 Task: Look for space in Stadt Winterthur (Kreis 1), Switzerland from 13th August, 2023 to 17th August, 2023 for 2 adults in price range Rs.10000 to Rs.16000. Place can be entire place with 2 bedrooms having 2 beds and 1 bathroom. Property type can be house, flat, guest house. Amenities needed are: wifi. Booking option can be shelf check-in. Required host language is English.
Action: Mouse moved to (471, 71)
Screenshot: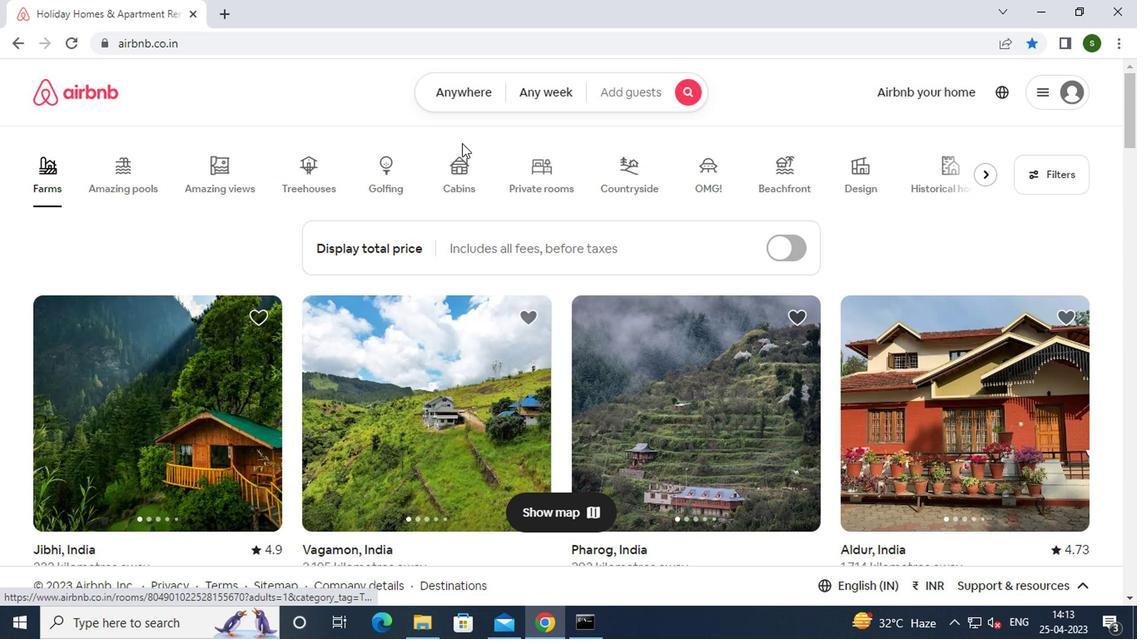 
Action: Mouse pressed left at (471, 71)
Screenshot: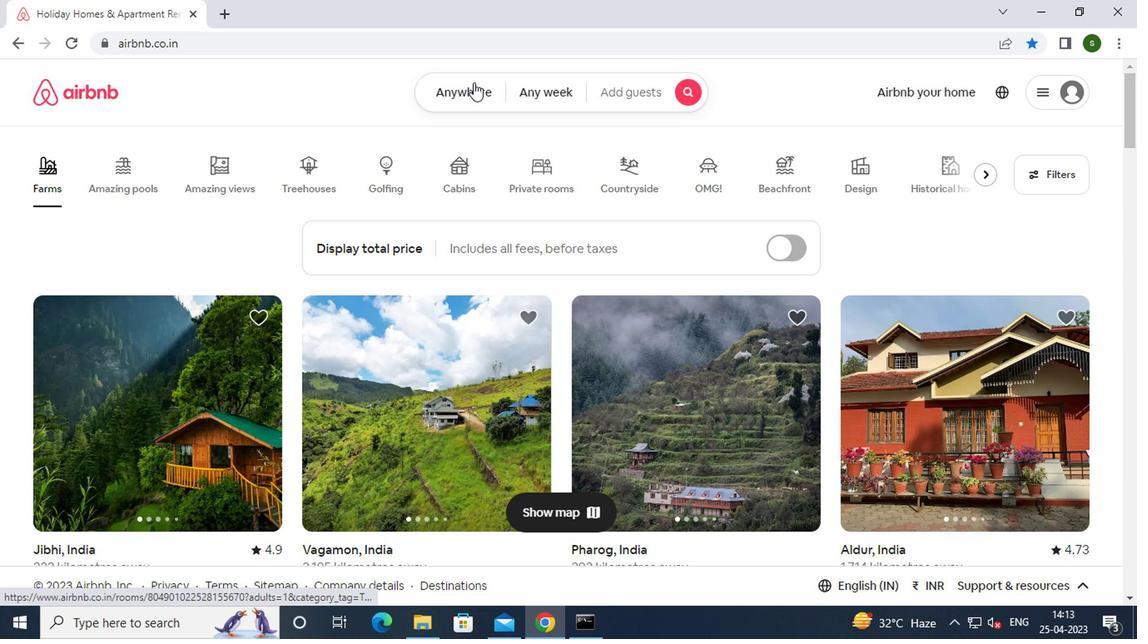 
Action: Mouse moved to (376, 148)
Screenshot: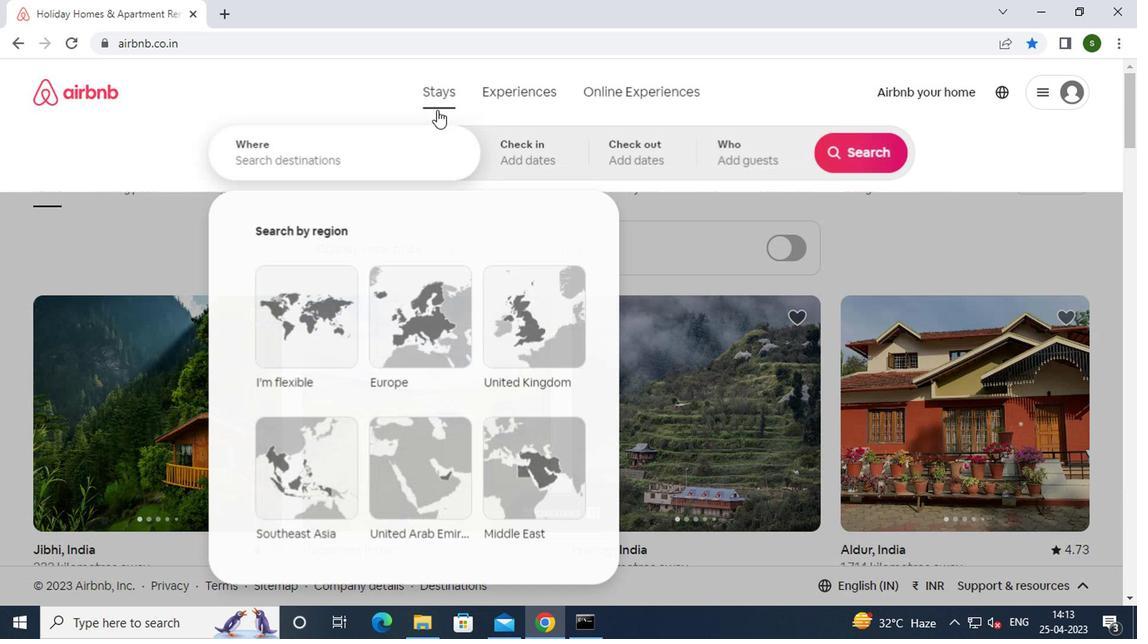 
Action: Mouse pressed left at (376, 148)
Screenshot: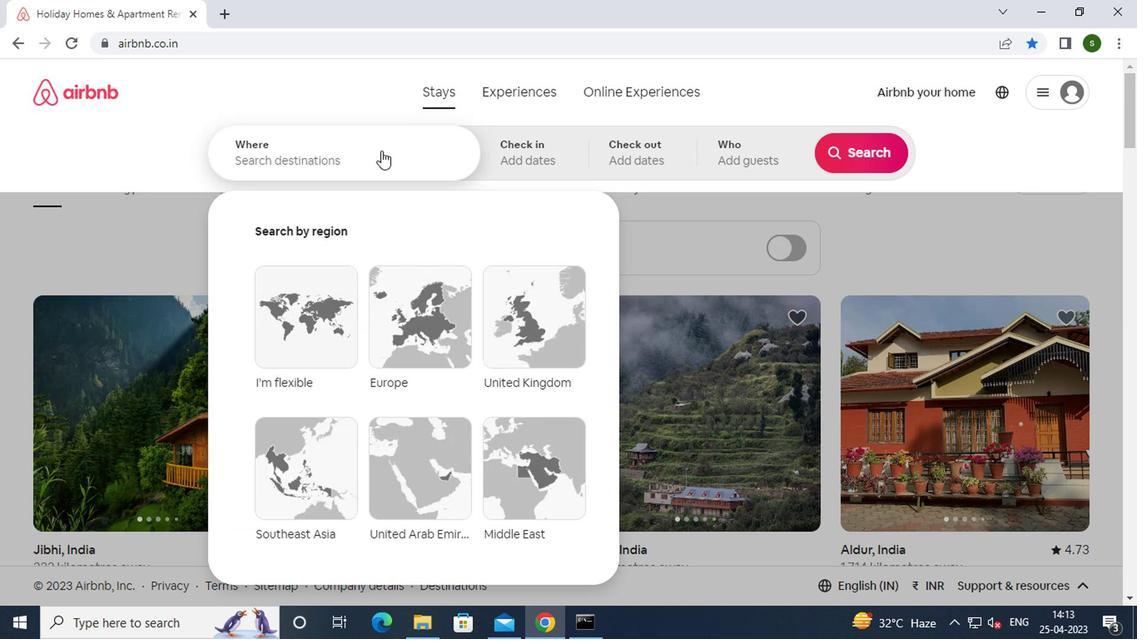 
Action: Key pressed s<Key.caps_lock>tadt<Key.space><Key.caps_lock>w<Key.caps_lock>interthur<Key.space><Key.shift_r>(<Key.caps_lock>k<Key.caps_lock>reis<Key.space>1<Key.shift_r>),<Key.space><Key.caps_lock>s<Key.caps_lock>witzerland<Key.enter>
Screenshot: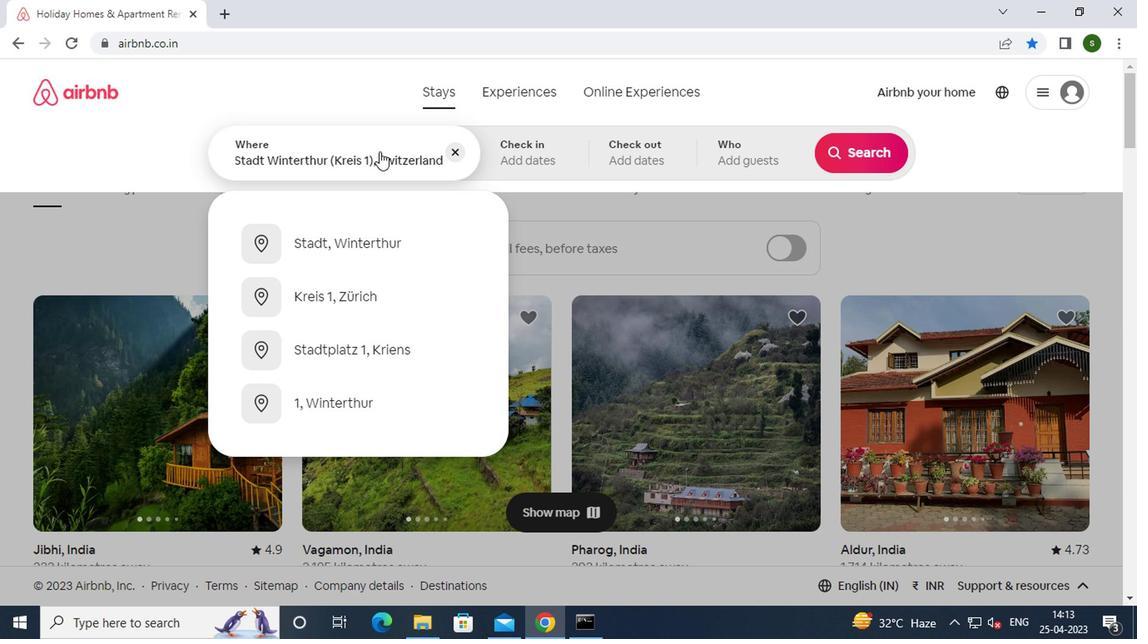 
Action: Mouse moved to (840, 284)
Screenshot: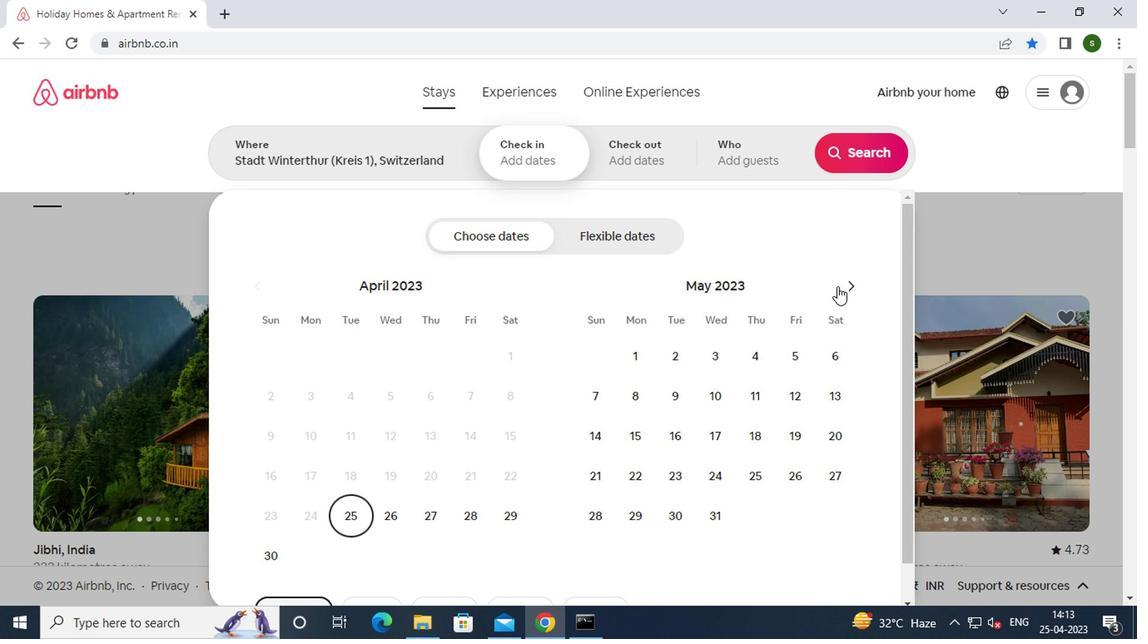 
Action: Mouse pressed left at (840, 284)
Screenshot: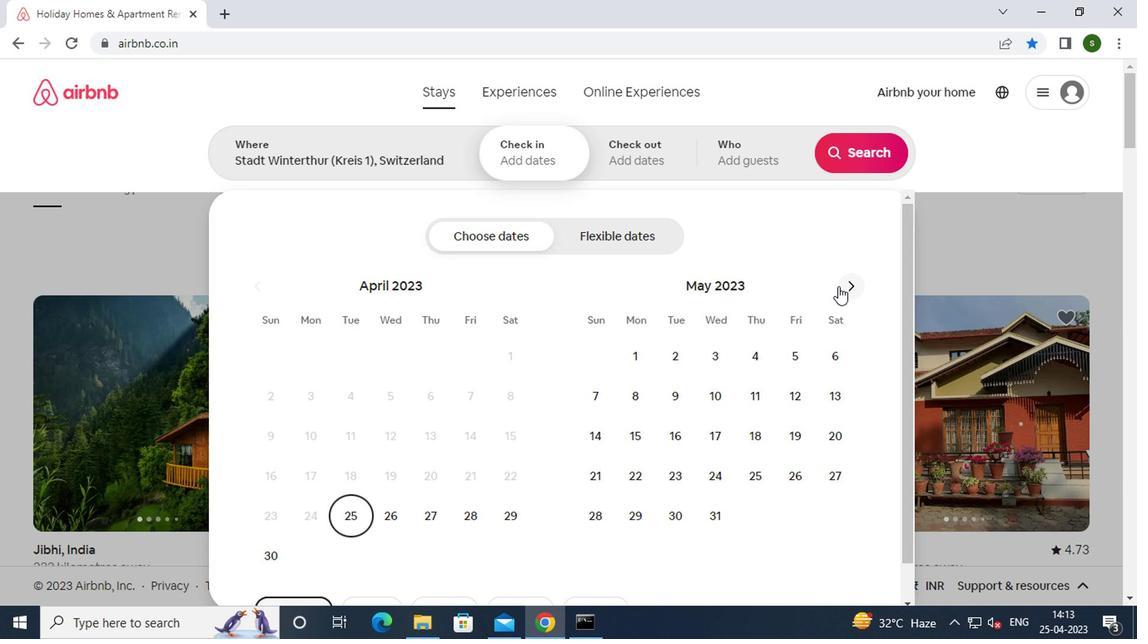 
Action: Mouse moved to (839, 284)
Screenshot: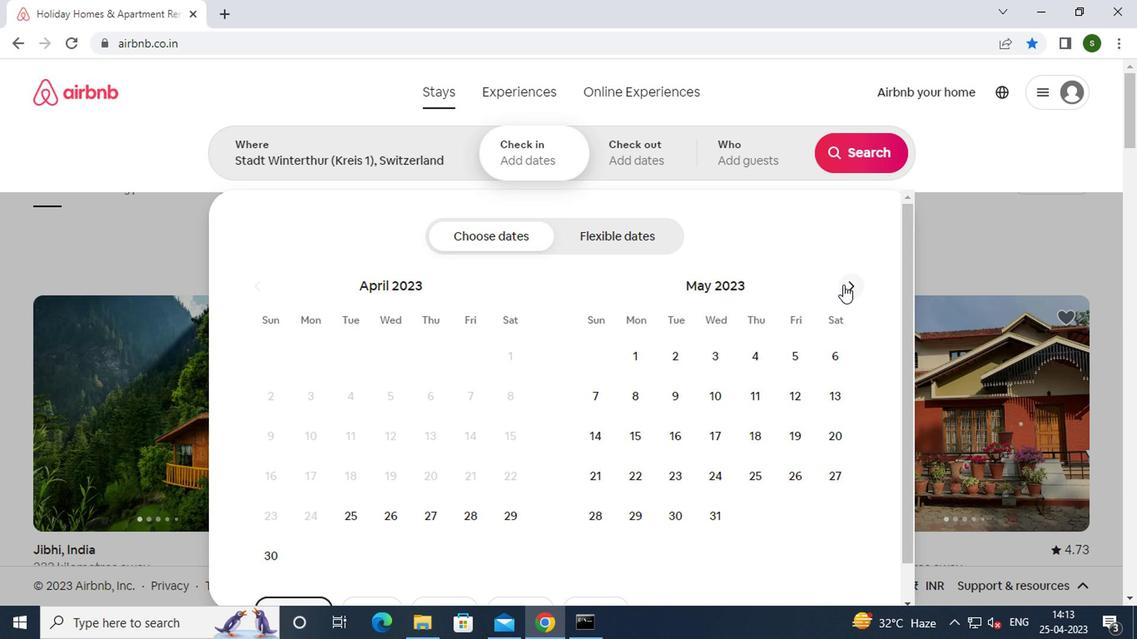 
Action: Mouse pressed left at (839, 284)
Screenshot: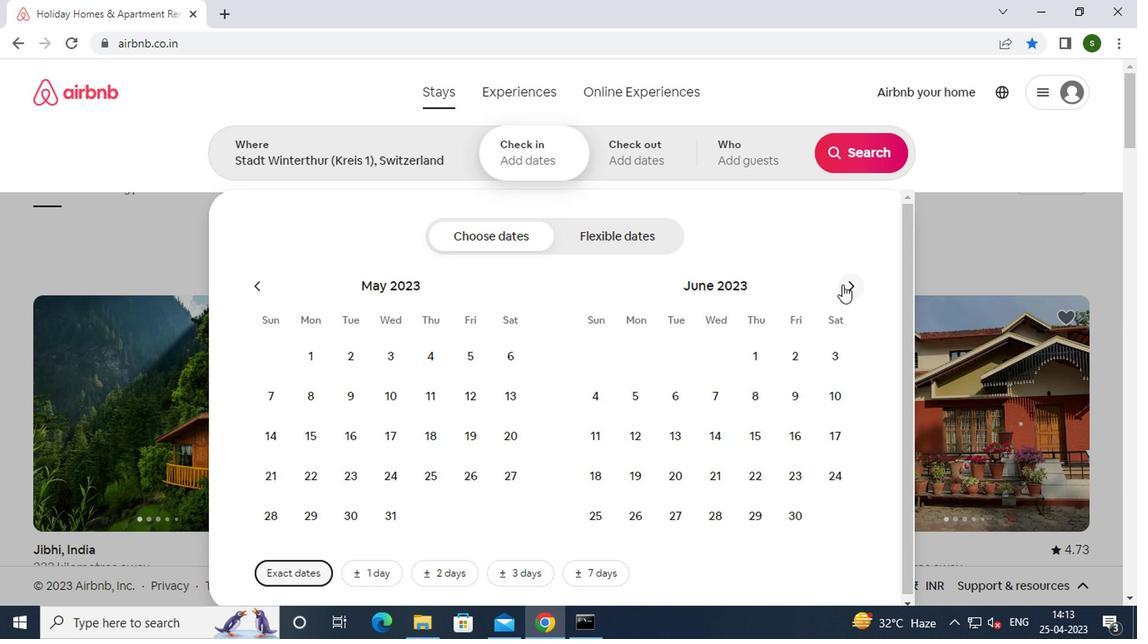 
Action: Mouse pressed left at (839, 284)
Screenshot: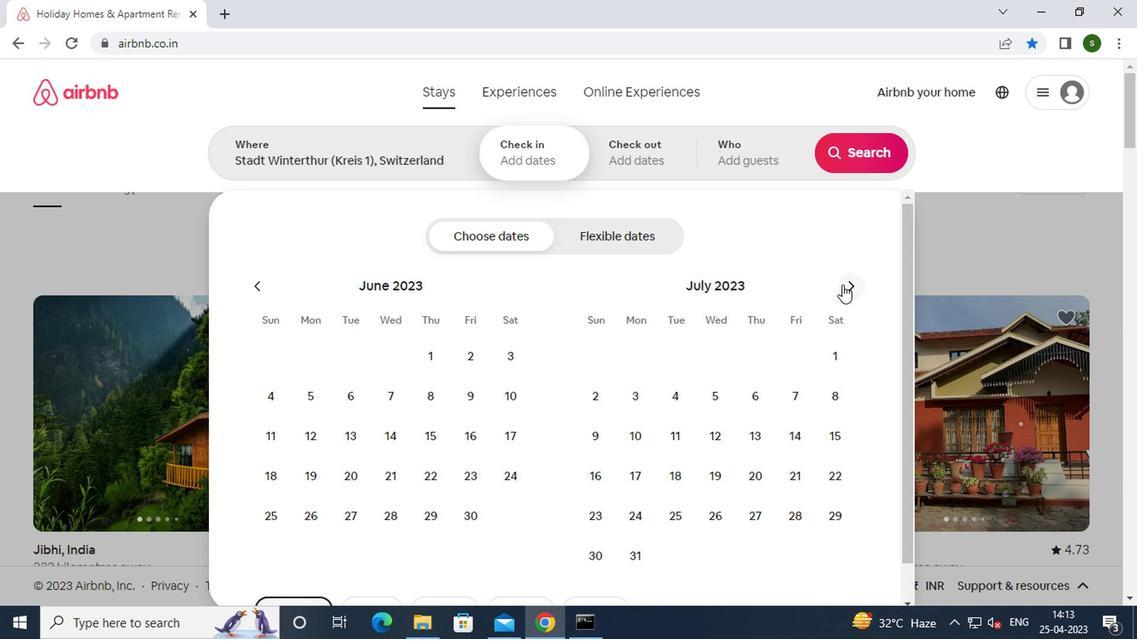 
Action: Mouse moved to (601, 440)
Screenshot: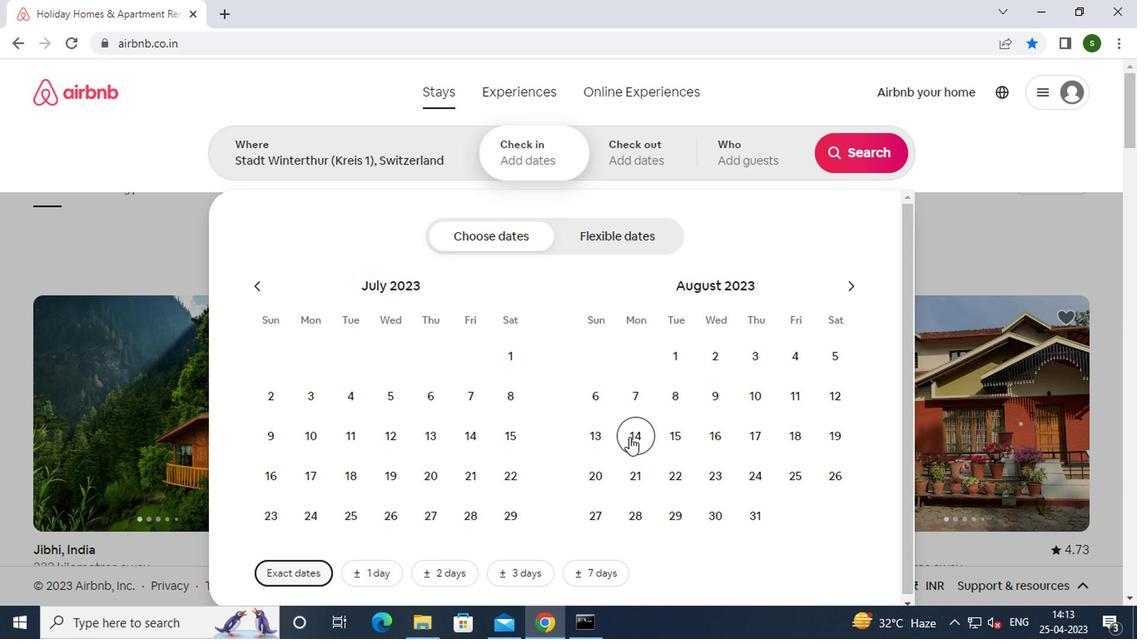 
Action: Mouse pressed left at (601, 440)
Screenshot: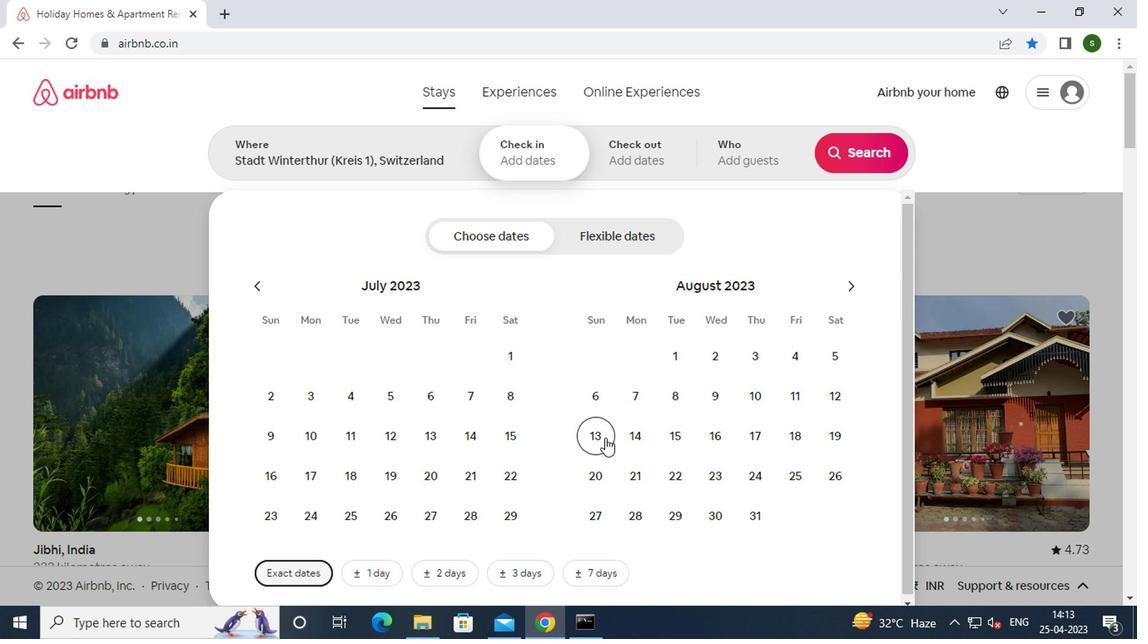 
Action: Mouse moved to (761, 435)
Screenshot: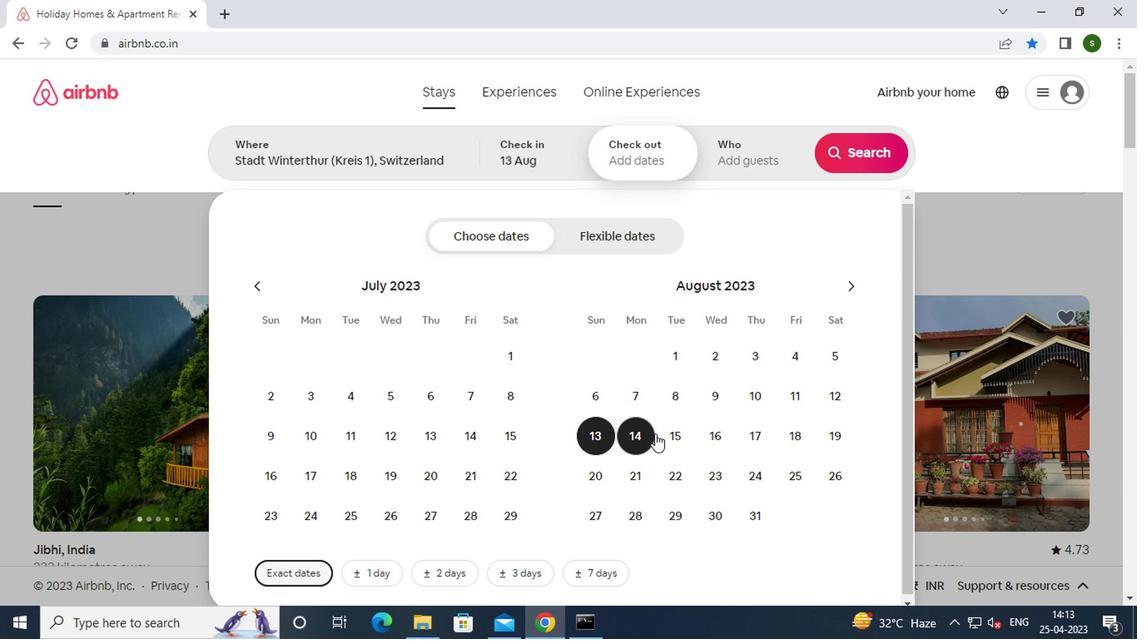 
Action: Mouse pressed left at (761, 435)
Screenshot: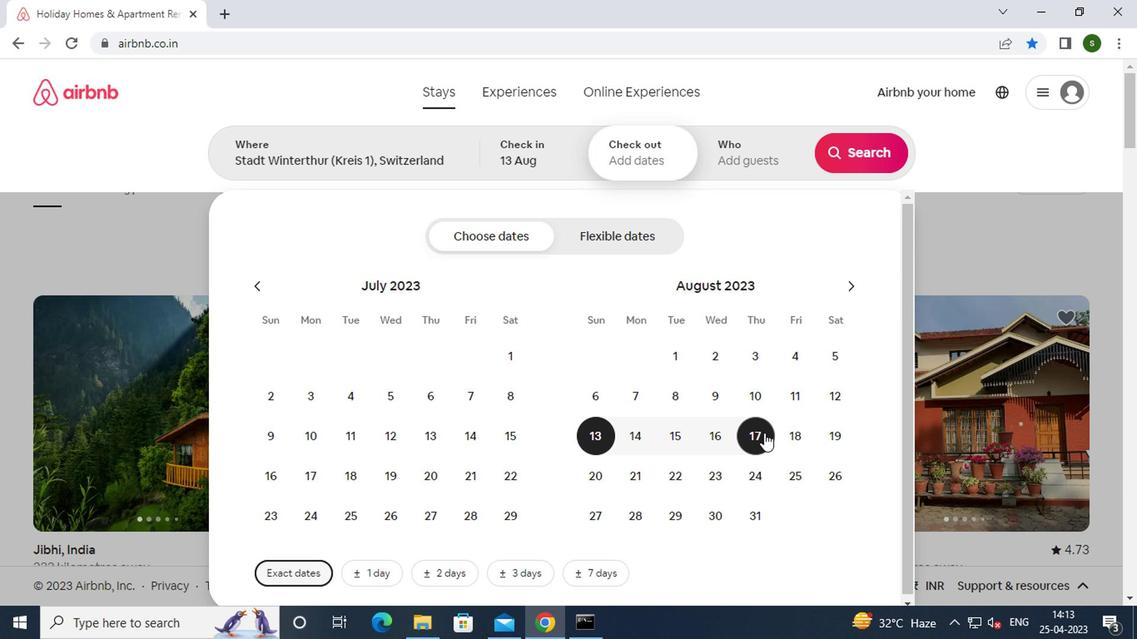 
Action: Mouse moved to (755, 170)
Screenshot: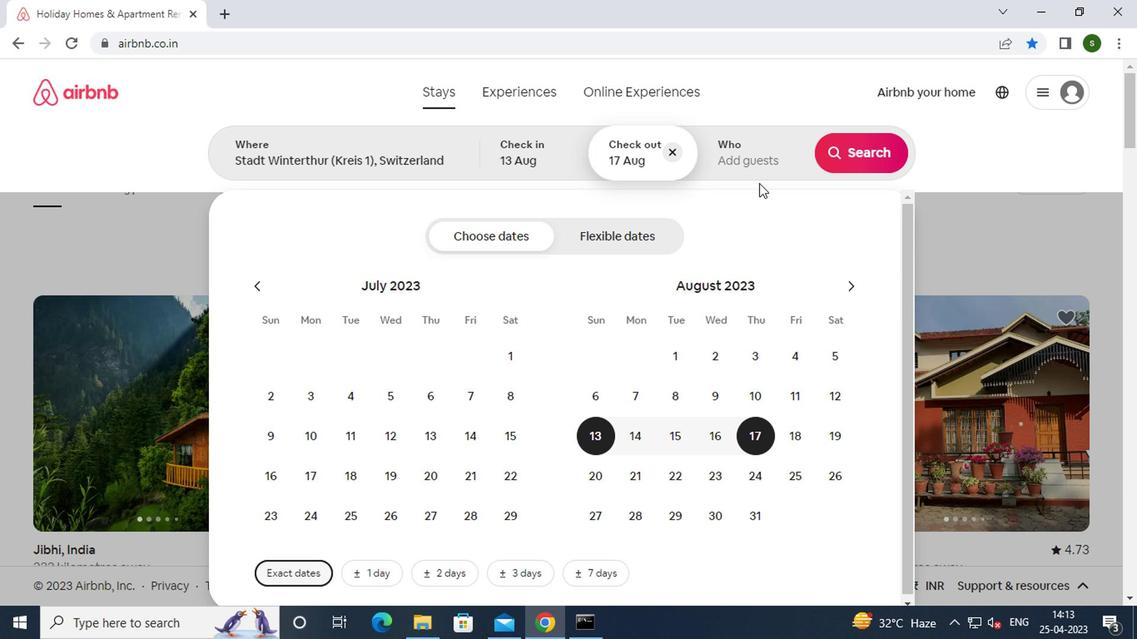 
Action: Mouse pressed left at (755, 170)
Screenshot: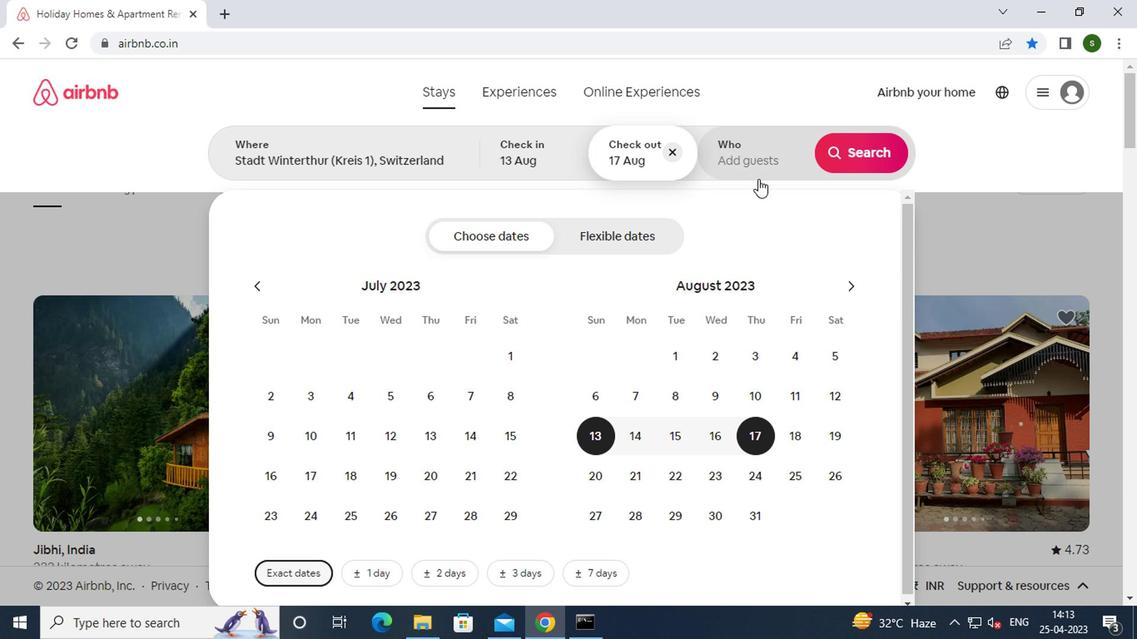 
Action: Mouse moved to (865, 247)
Screenshot: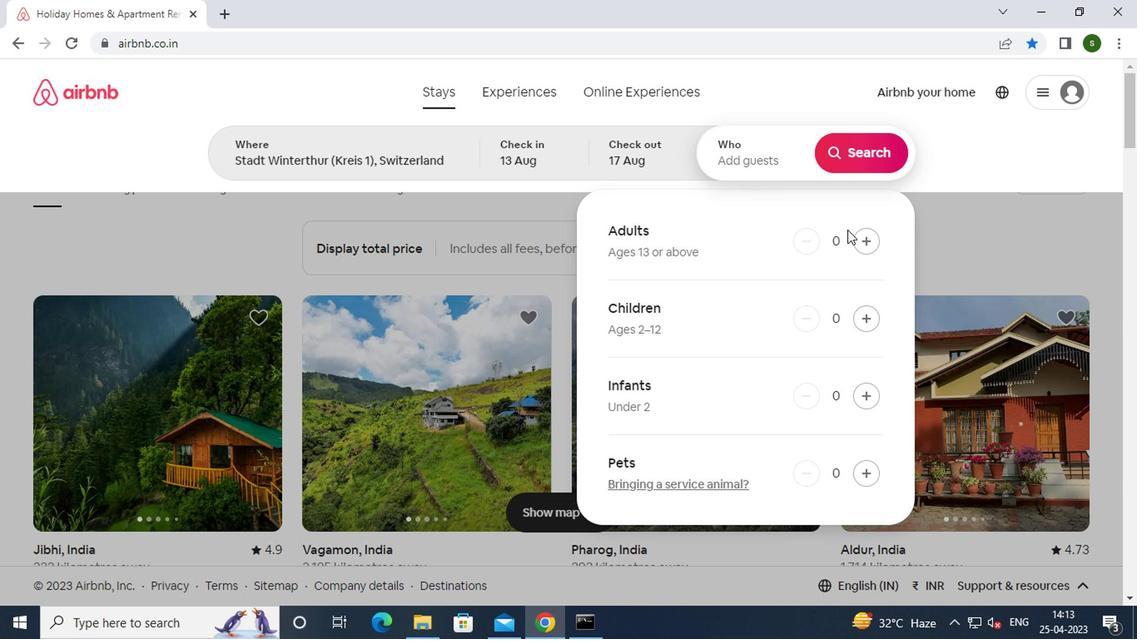
Action: Mouse pressed left at (865, 247)
Screenshot: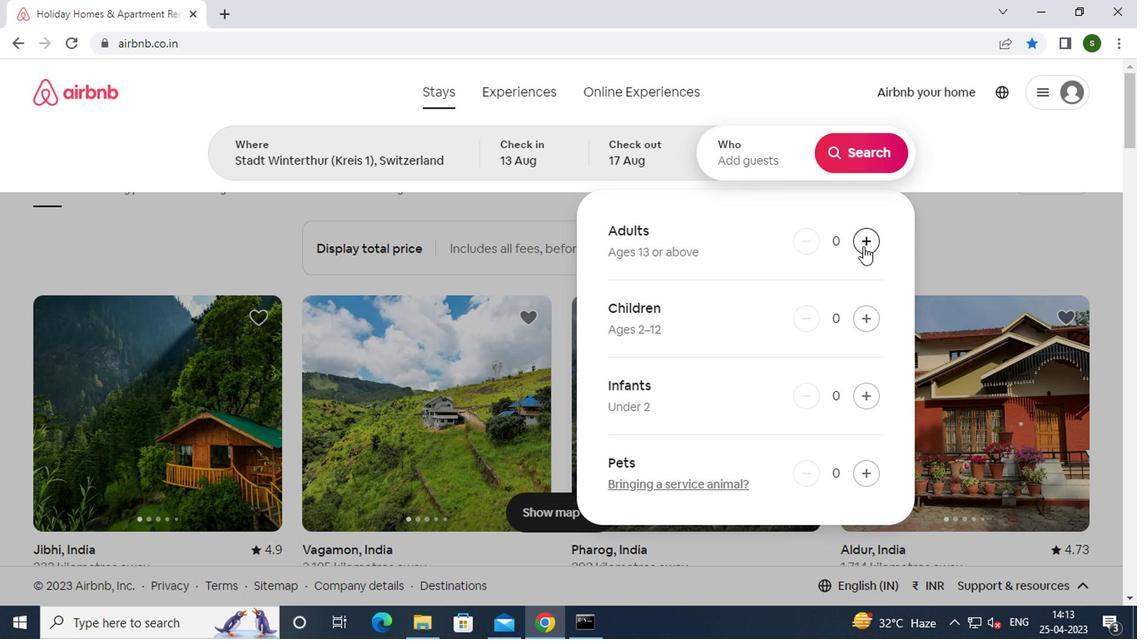 
Action: Mouse pressed left at (865, 247)
Screenshot: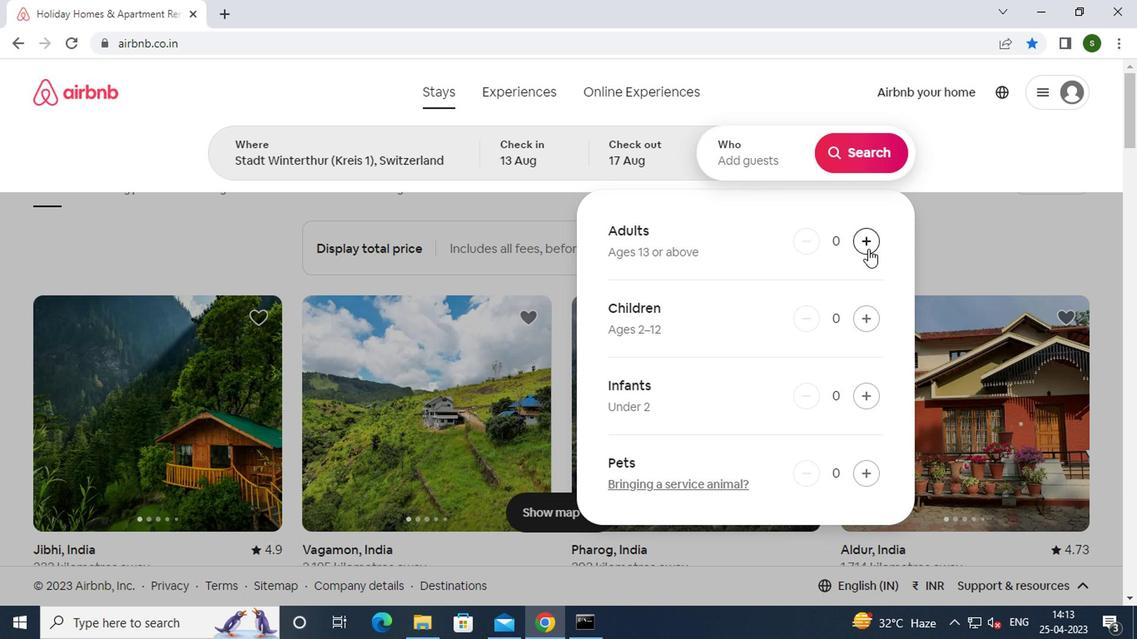 
Action: Mouse moved to (855, 139)
Screenshot: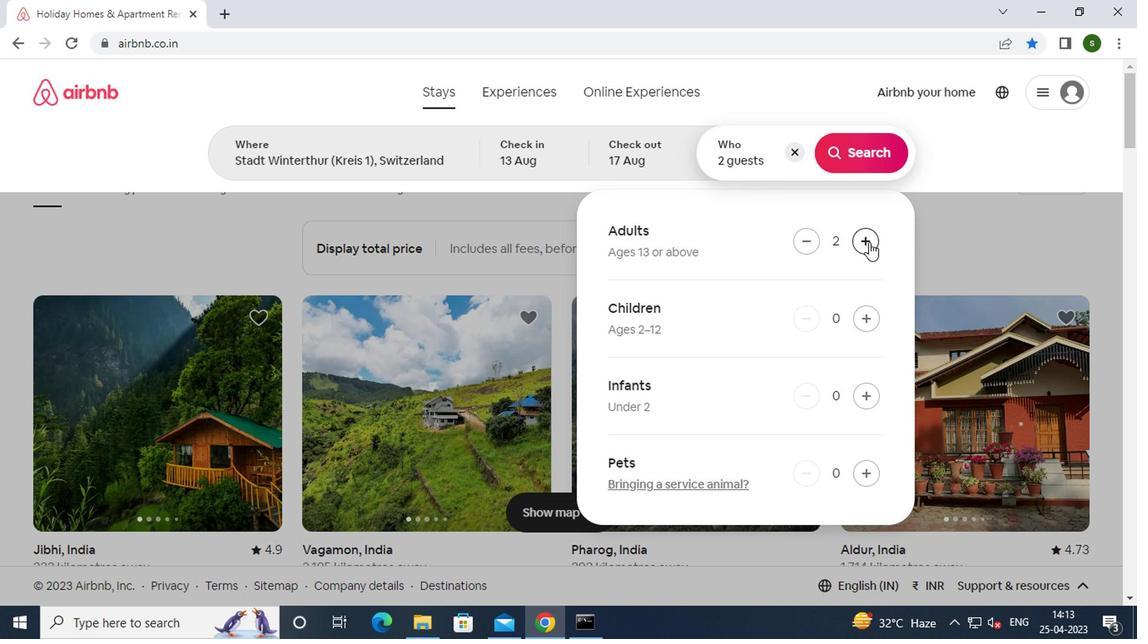 
Action: Mouse pressed left at (855, 139)
Screenshot: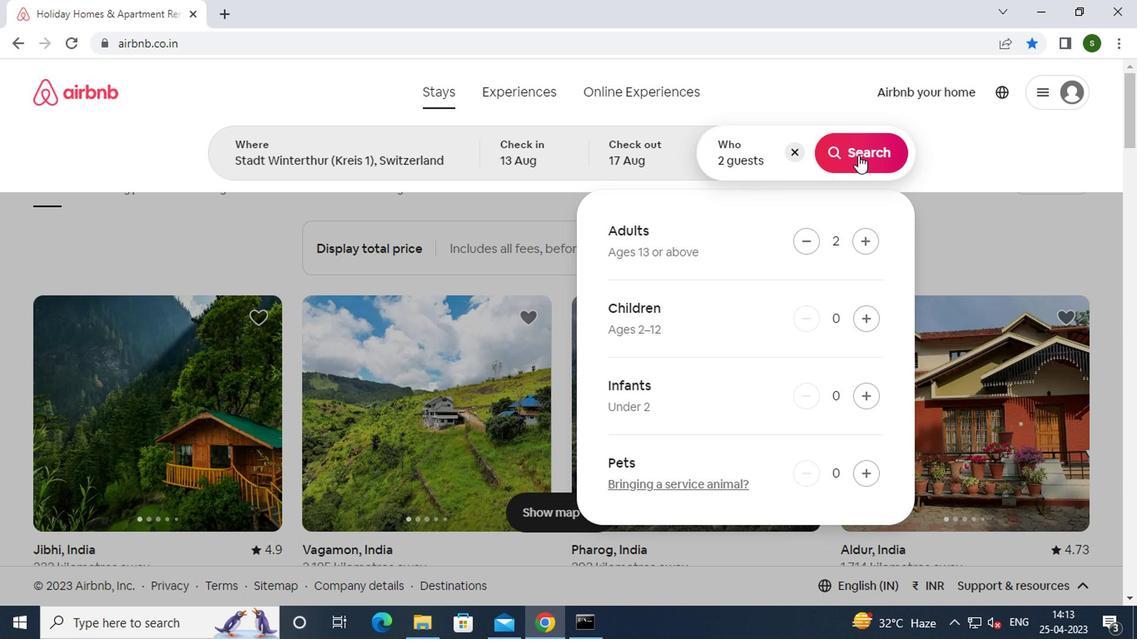 
Action: Mouse moved to (1040, 146)
Screenshot: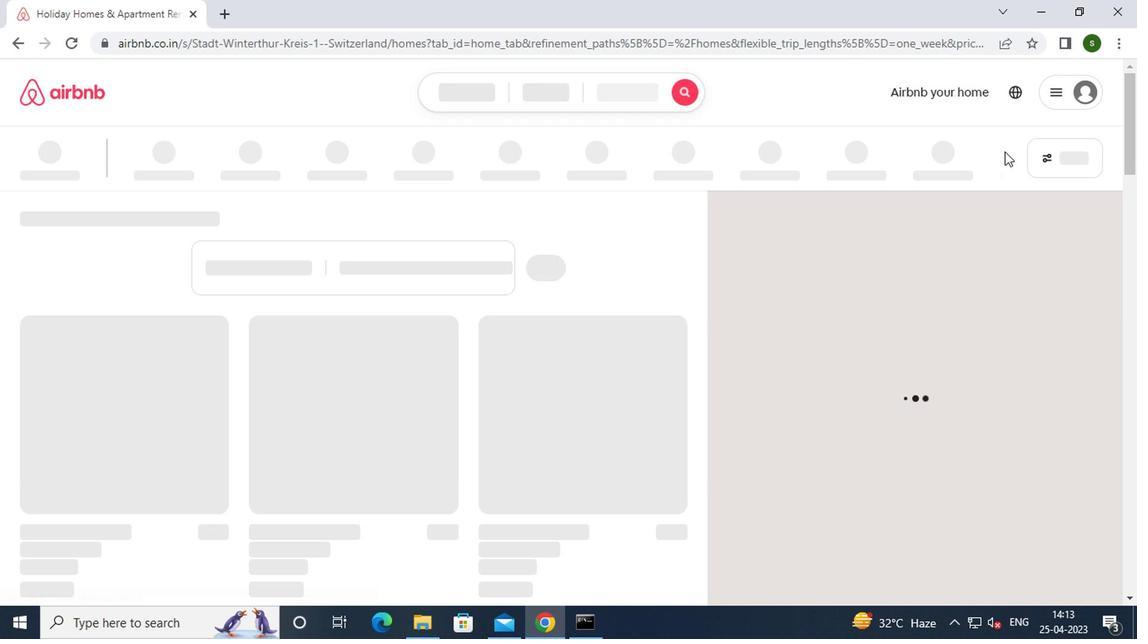 
Action: Mouse pressed left at (1040, 146)
Screenshot: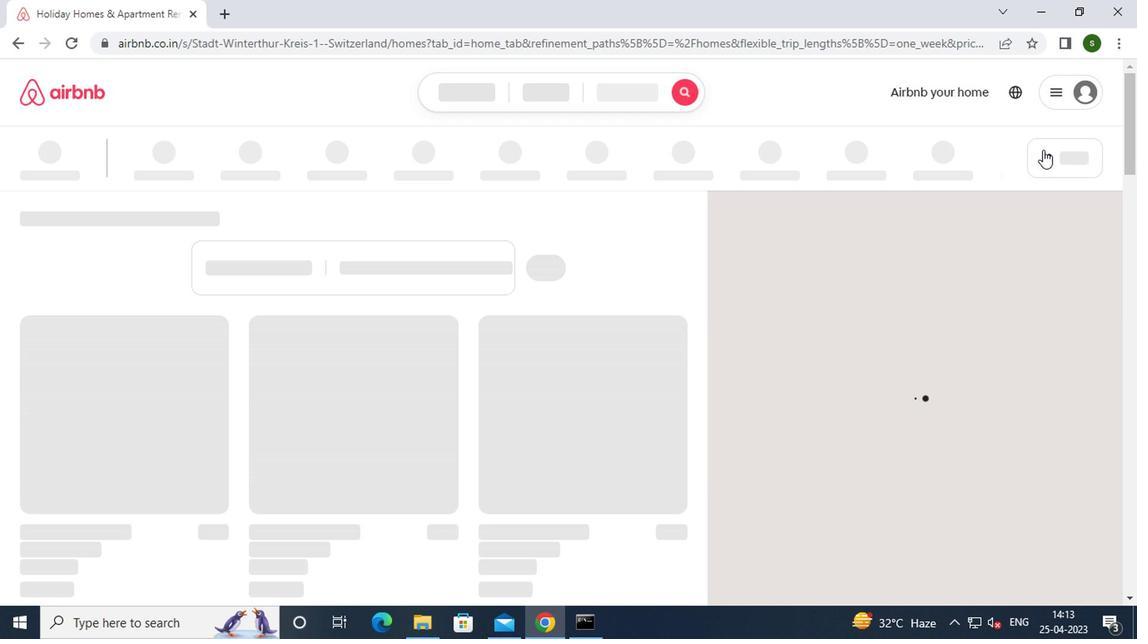 
Action: Mouse moved to (417, 369)
Screenshot: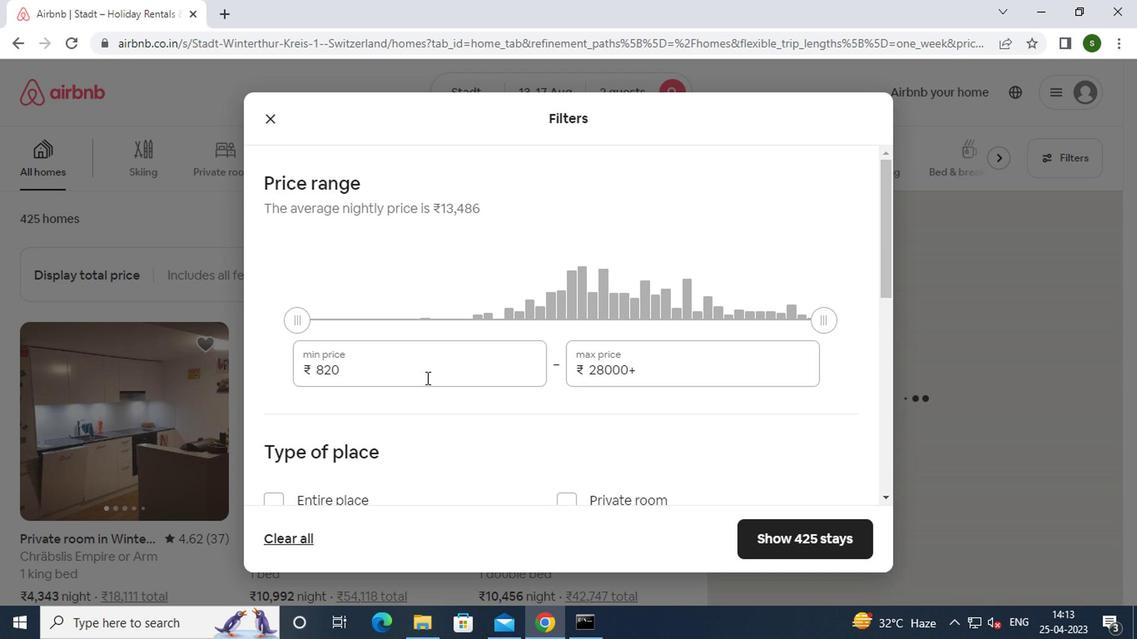 
Action: Mouse pressed left at (417, 369)
Screenshot: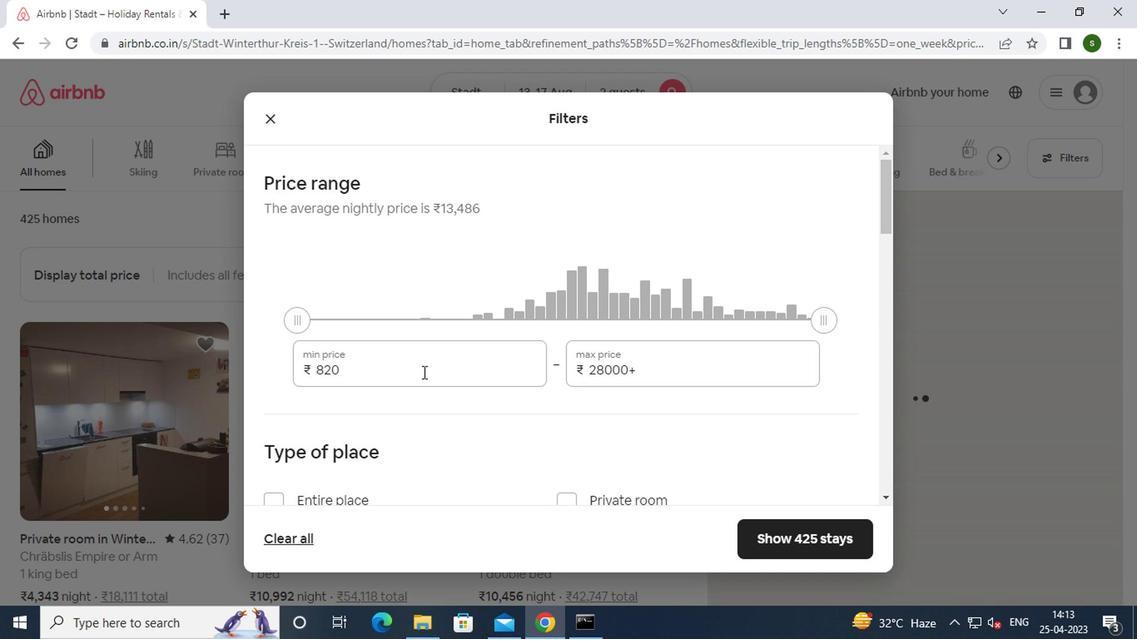 
Action: Key pressed <Key.backspace><Key.backspace><Key.backspace><Key.backspace><Key.backspace><Key.backspace><Key.backspace><Key.backspace><Key.backspace><Key.backspace><Key.backspace>10000
Screenshot: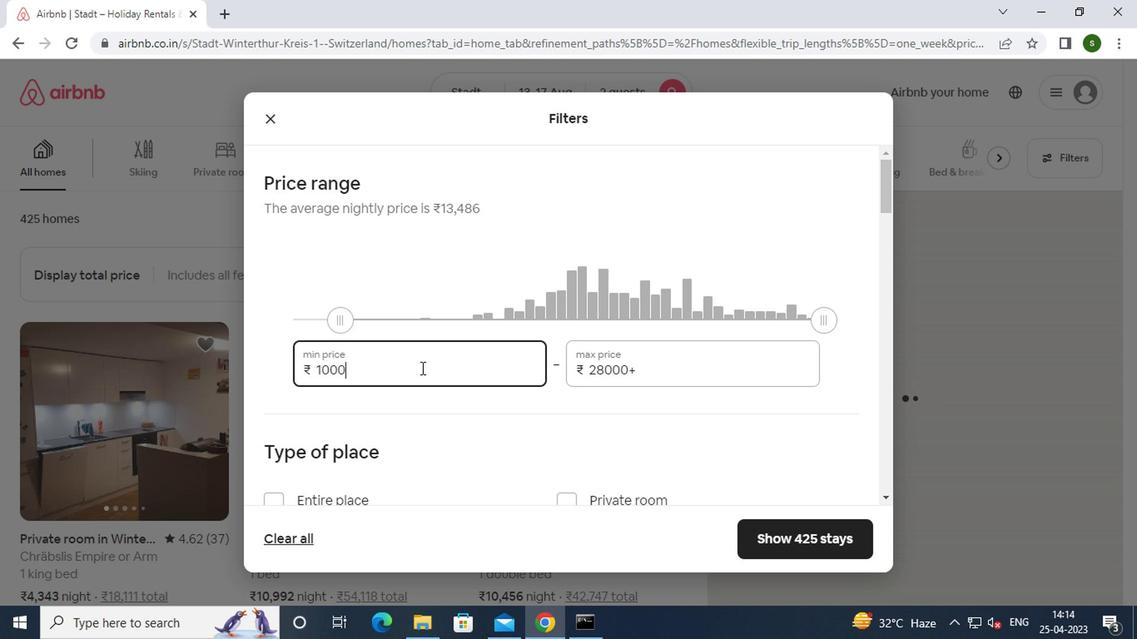 
Action: Mouse moved to (658, 369)
Screenshot: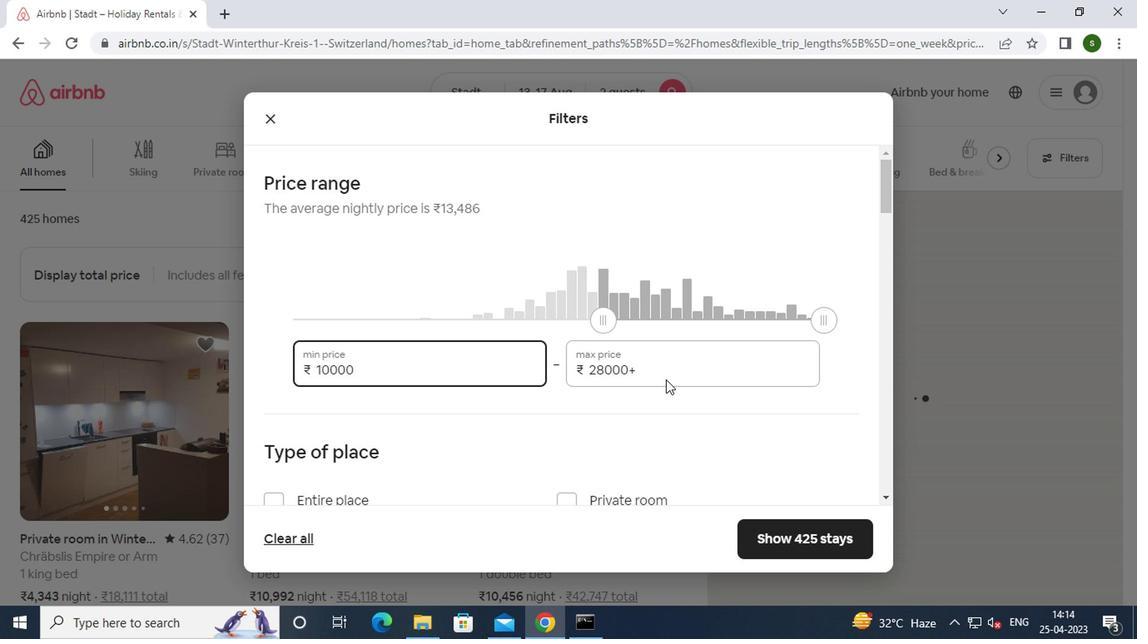 
Action: Mouse pressed left at (658, 369)
Screenshot: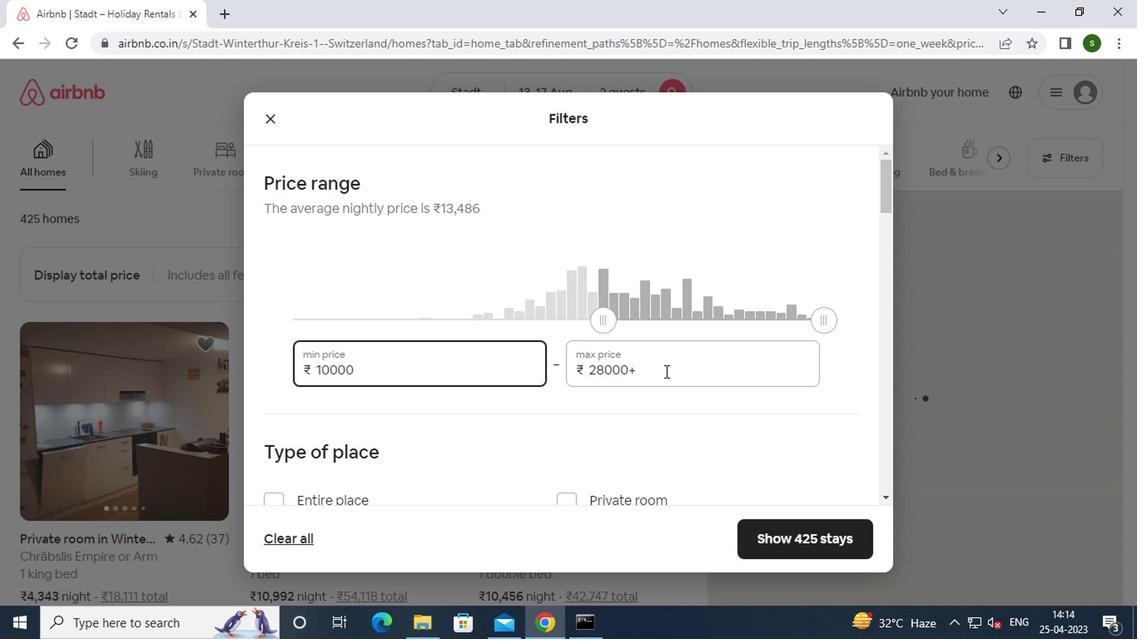 
Action: Mouse moved to (646, 372)
Screenshot: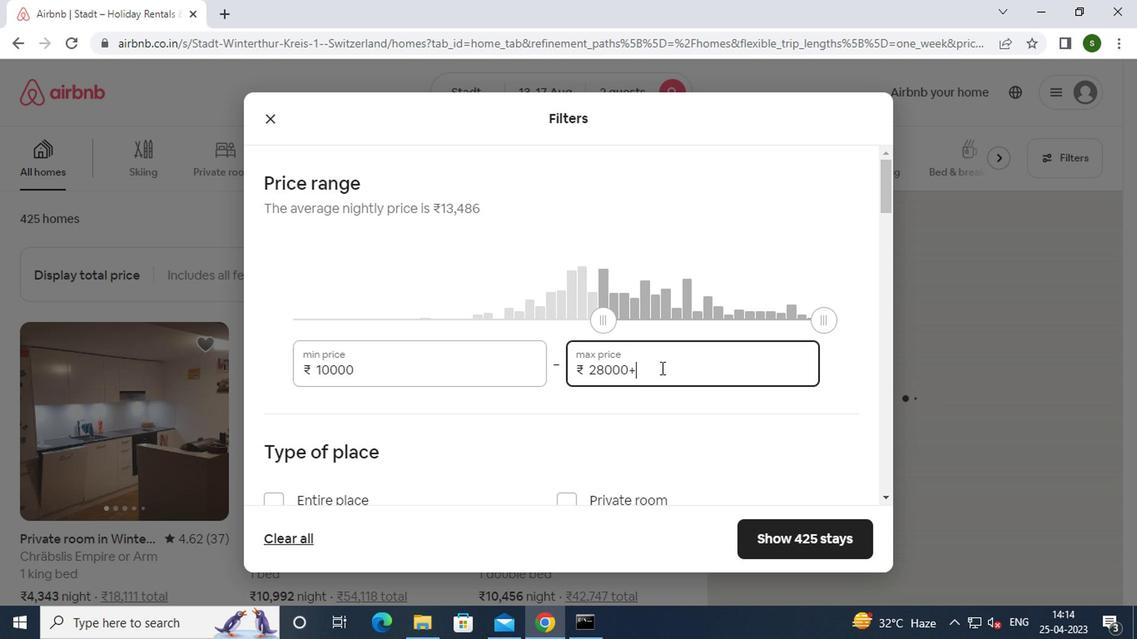 
Action: Key pressed <Key.backspace><Key.backspace><Key.backspace><Key.backspace><Key.backspace><Key.backspace><Key.backspace><Key.backspace><Key.backspace><Key.backspace><Key.backspace><Key.backspace><Key.backspace><Key.backspace>16000
Screenshot: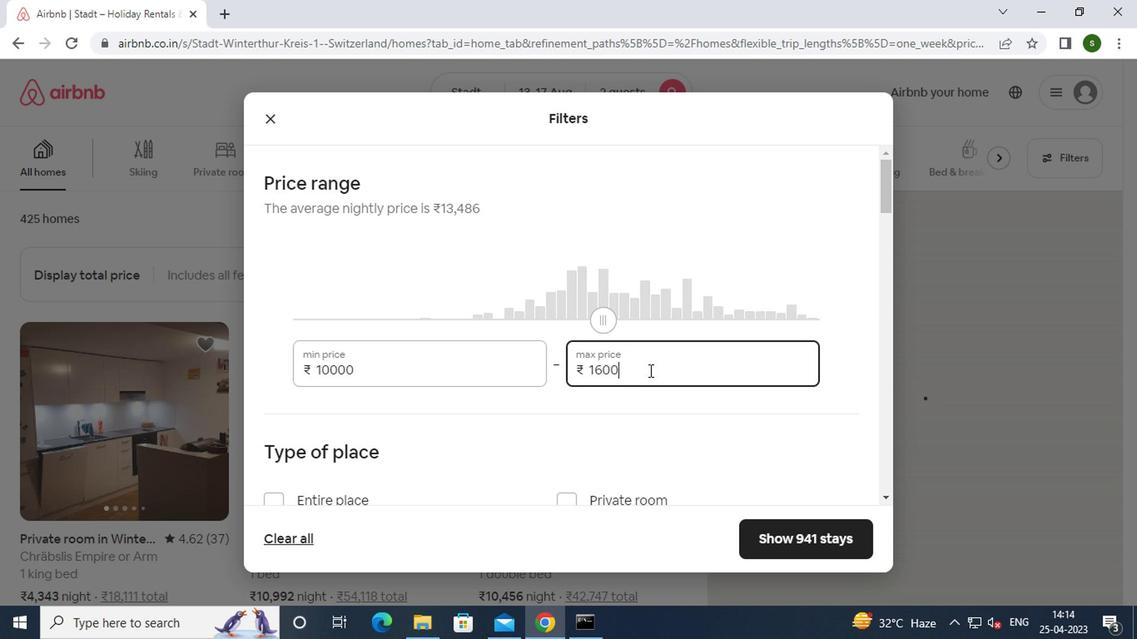 
Action: Mouse moved to (538, 370)
Screenshot: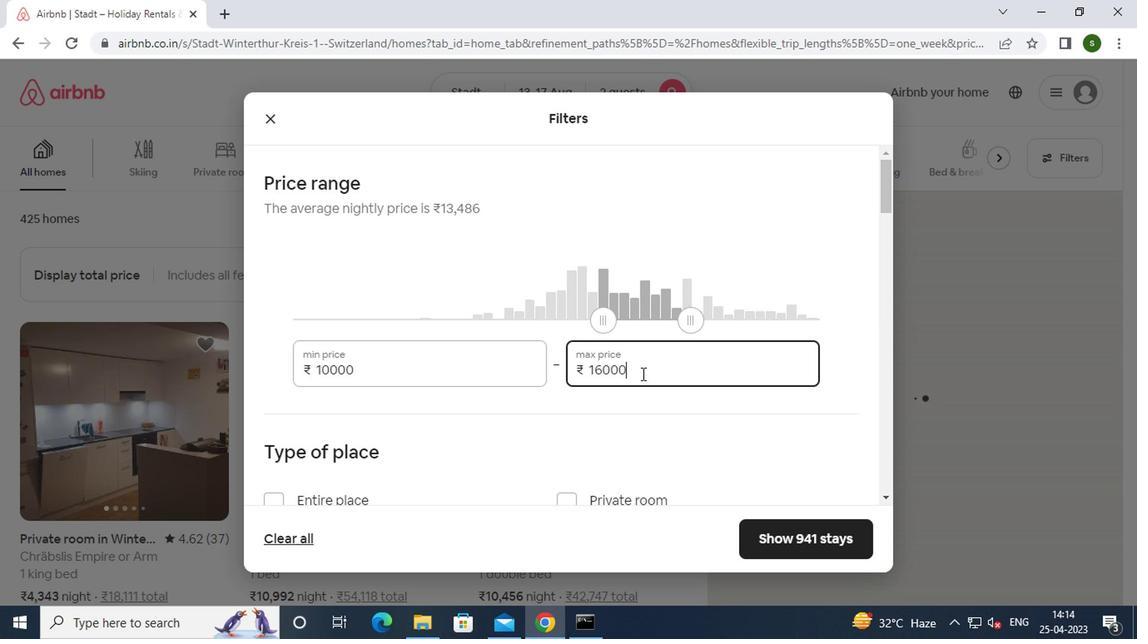 
Action: Mouse scrolled (538, 369) with delta (0, -1)
Screenshot: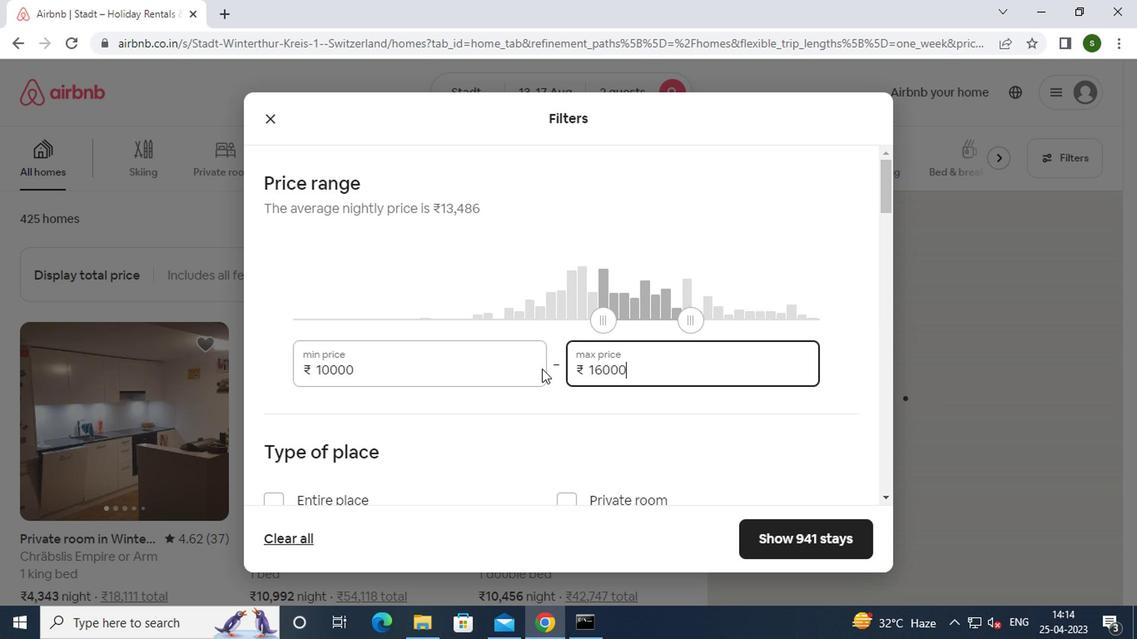 
Action: Mouse scrolled (538, 369) with delta (0, -1)
Screenshot: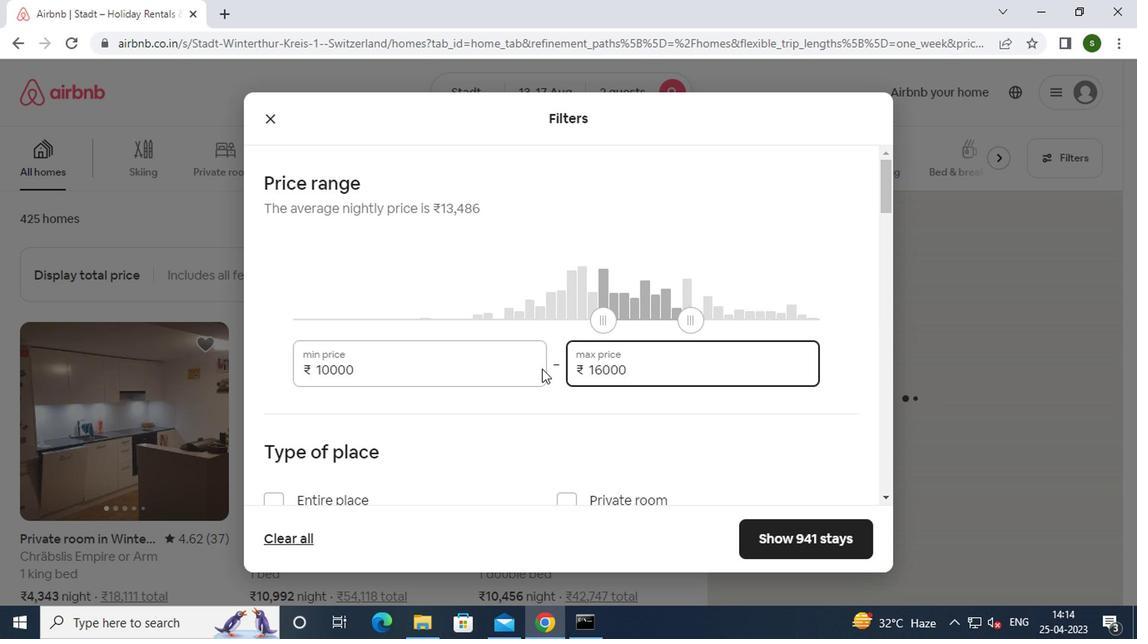 
Action: Mouse moved to (339, 353)
Screenshot: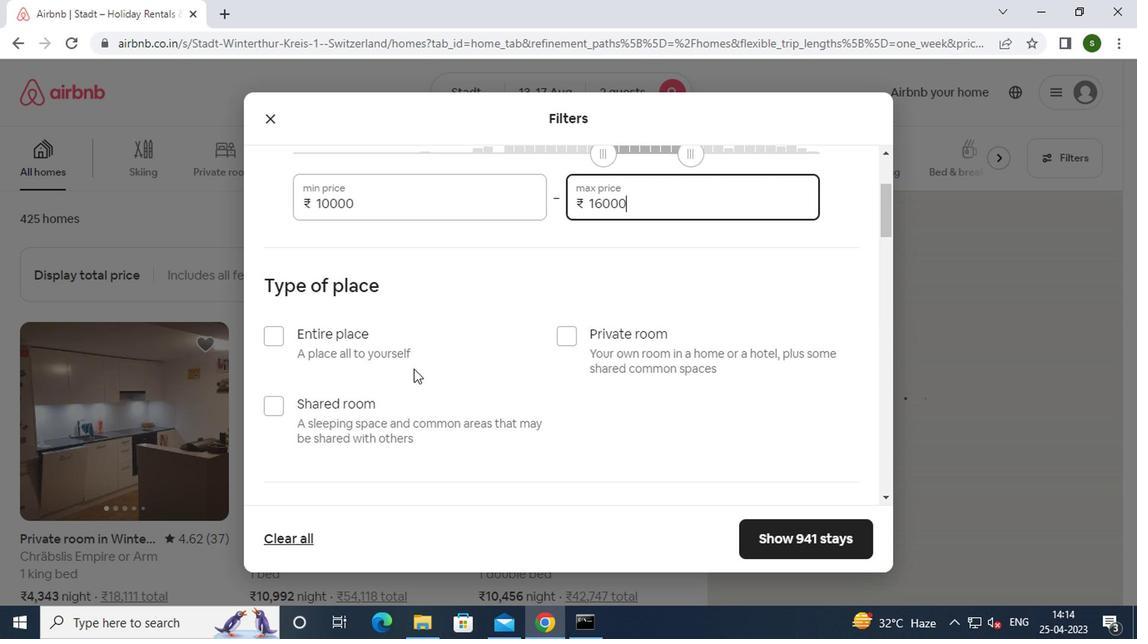 
Action: Mouse pressed left at (339, 353)
Screenshot: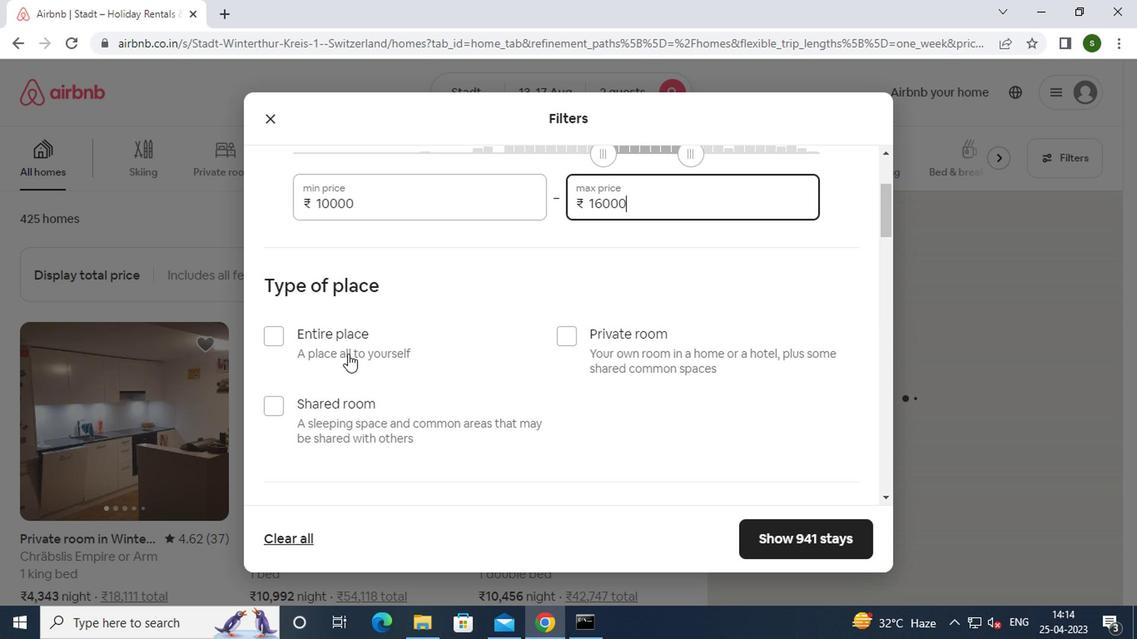 
Action: Mouse moved to (415, 345)
Screenshot: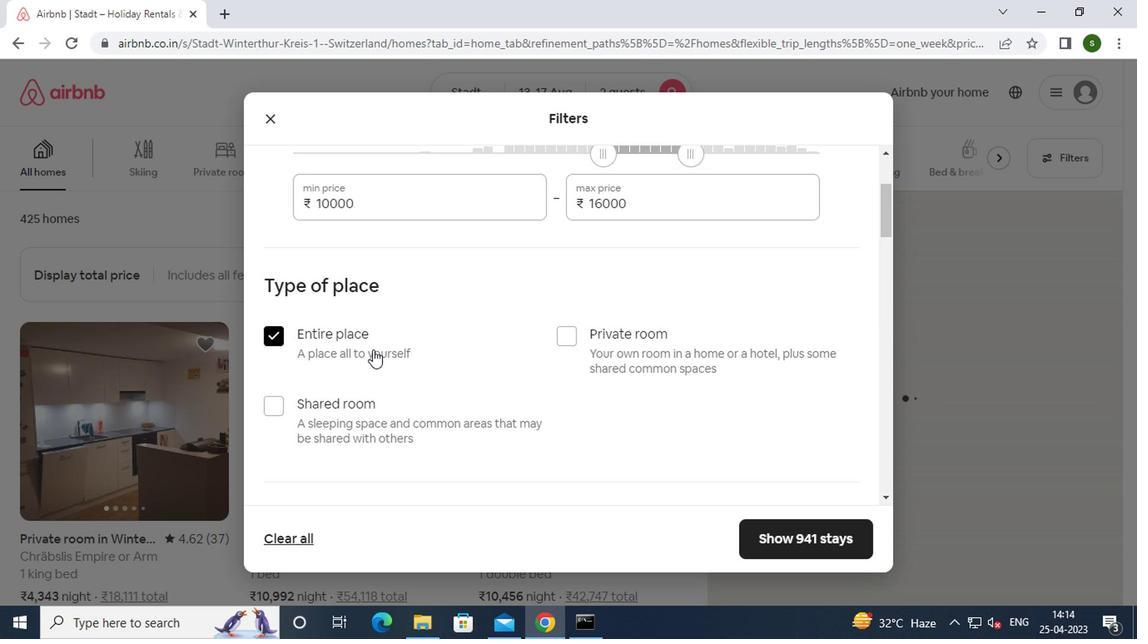 
Action: Mouse scrolled (415, 344) with delta (0, 0)
Screenshot: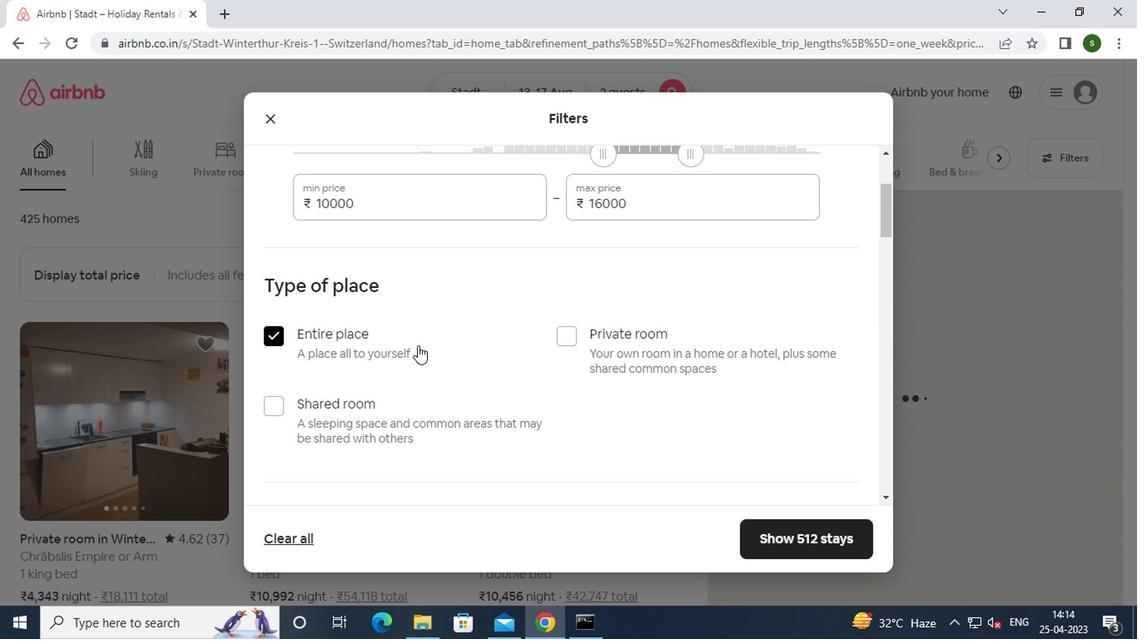 
Action: Mouse scrolled (415, 344) with delta (0, 0)
Screenshot: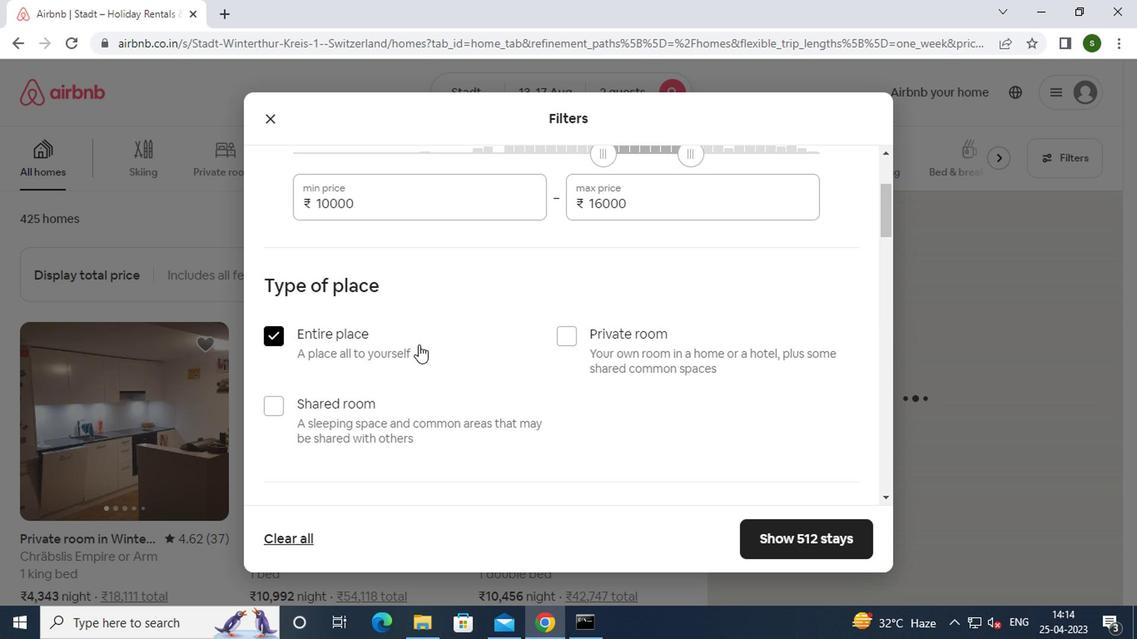 
Action: Mouse scrolled (415, 344) with delta (0, 0)
Screenshot: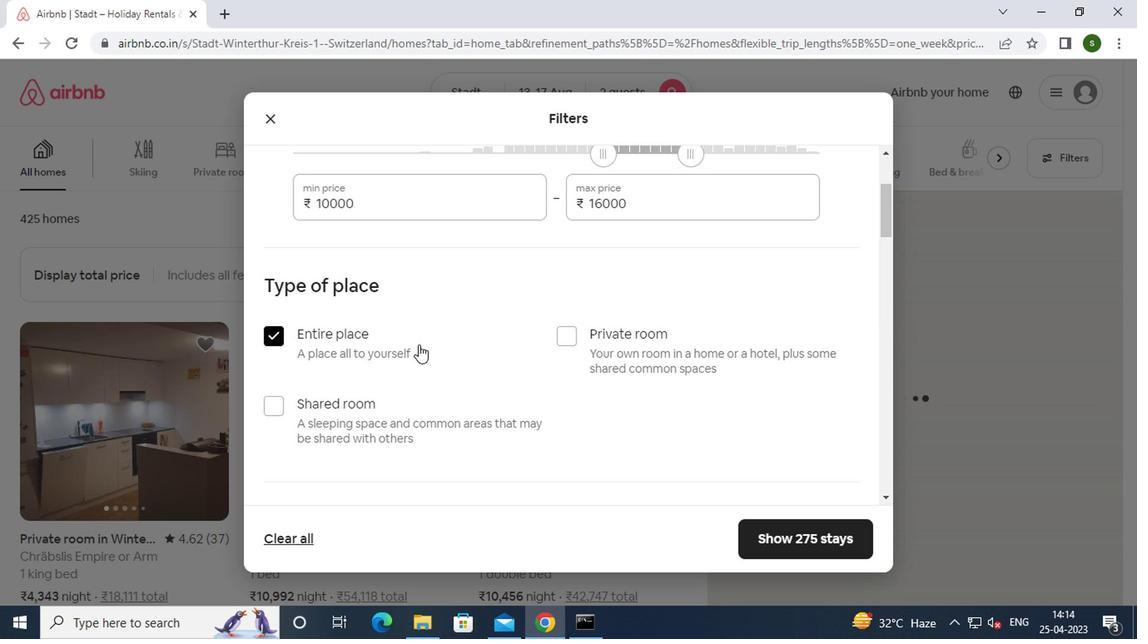 
Action: Mouse moved to (415, 355)
Screenshot: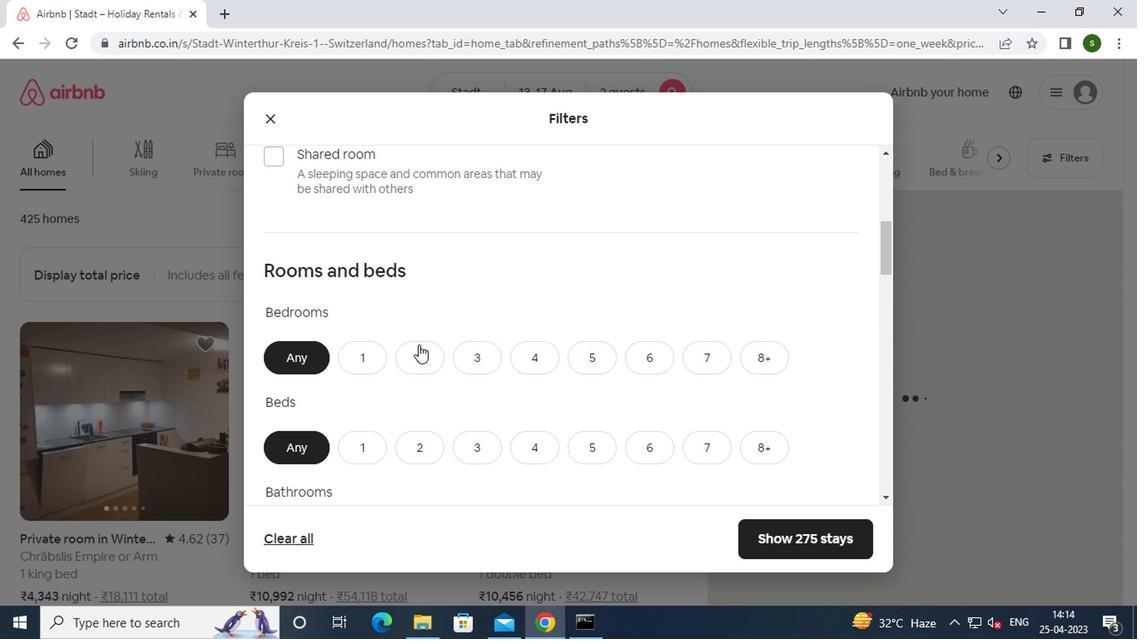 
Action: Mouse pressed left at (415, 355)
Screenshot: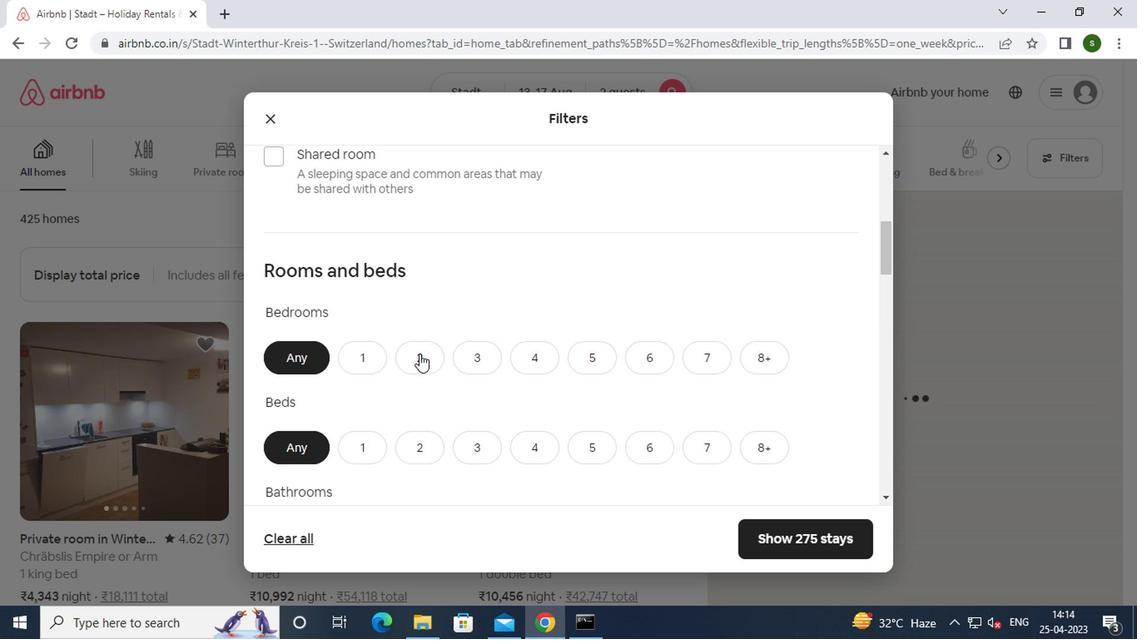 
Action: Mouse moved to (405, 451)
Screenshot: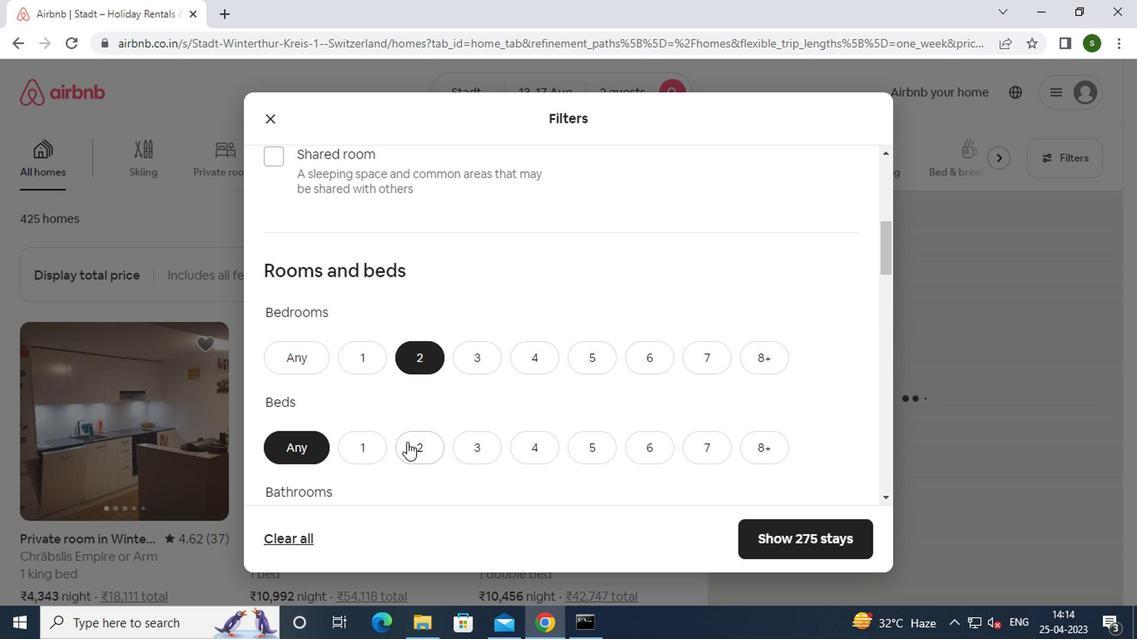 
Action: Mouse pressed left at (405, 451)
Screenshot: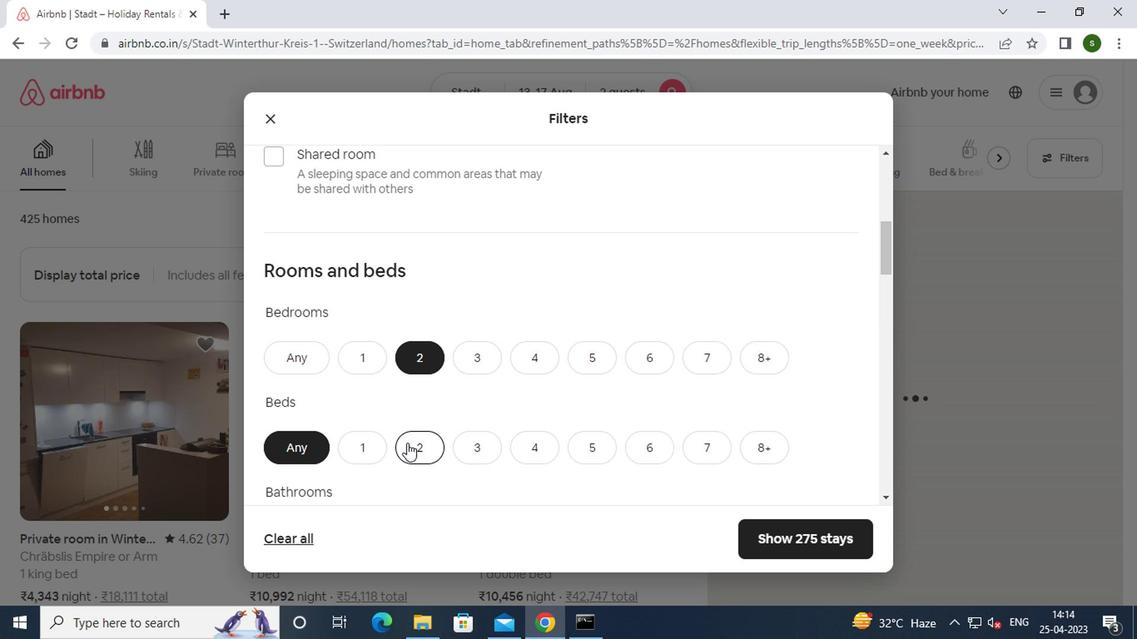 
Action: Mouse moved to (427, 378)
Screenshot: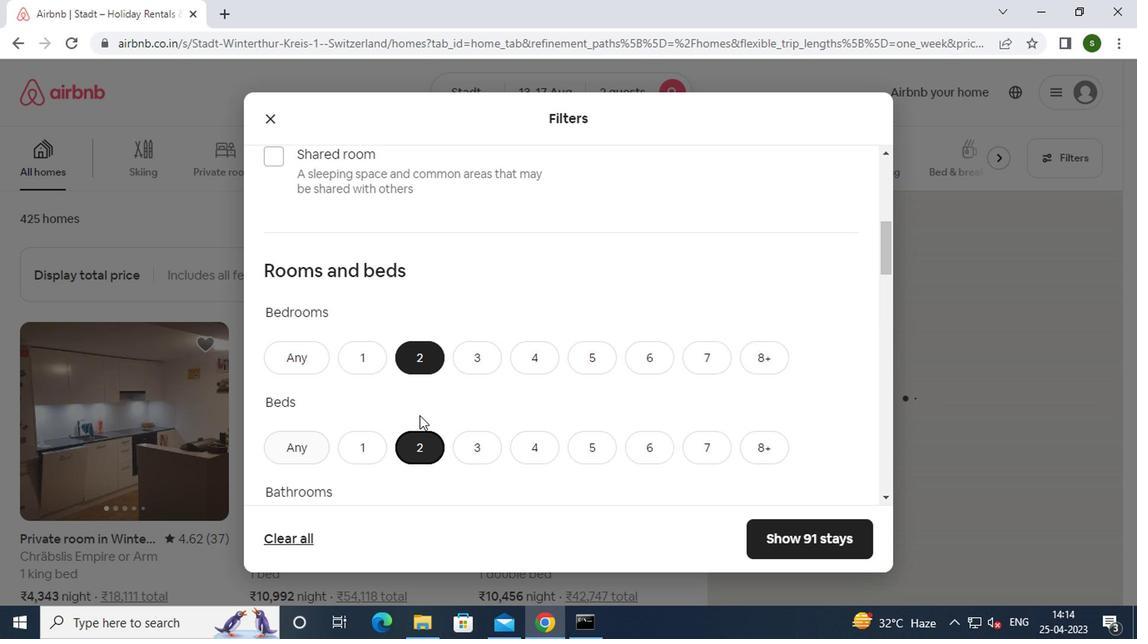 
Action: Mouse scrolled (427, 378) with delta (0, 0)
Screenshot: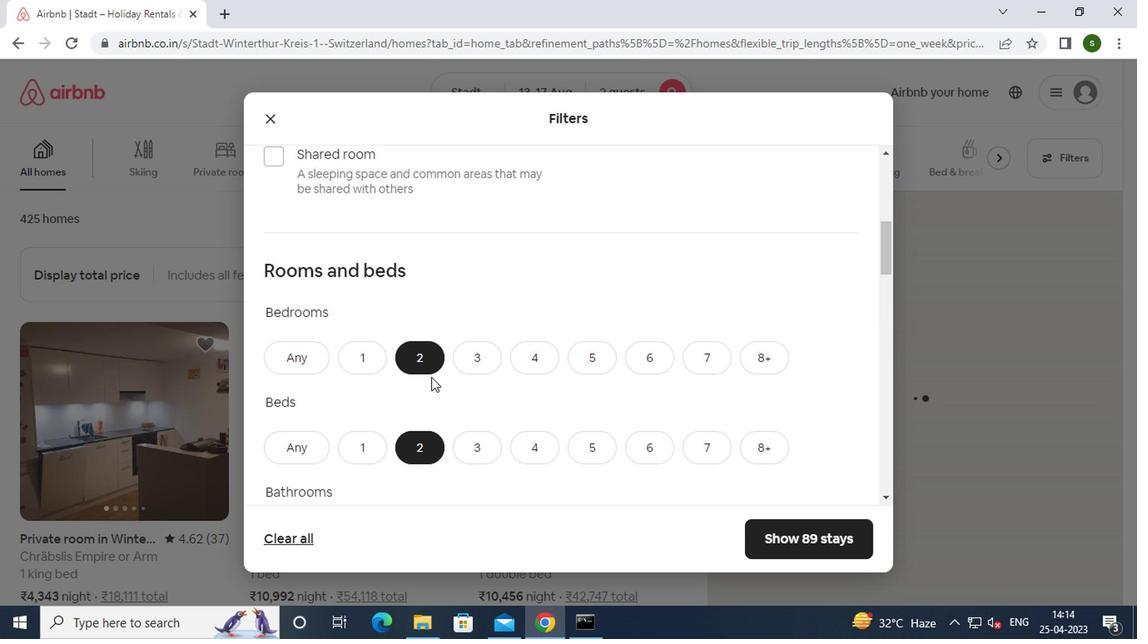 
Action: Mouse scrolled (427, 378) with delta (0, 0)
Screenshot: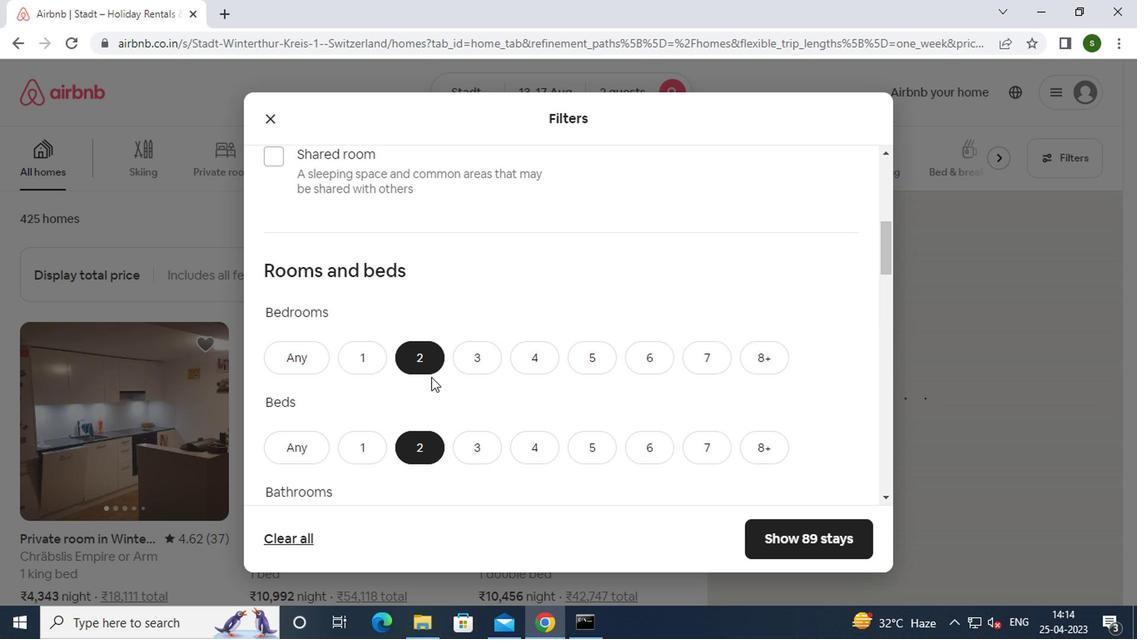 
Action: Mouse moved to (370, 369)
Screenshot: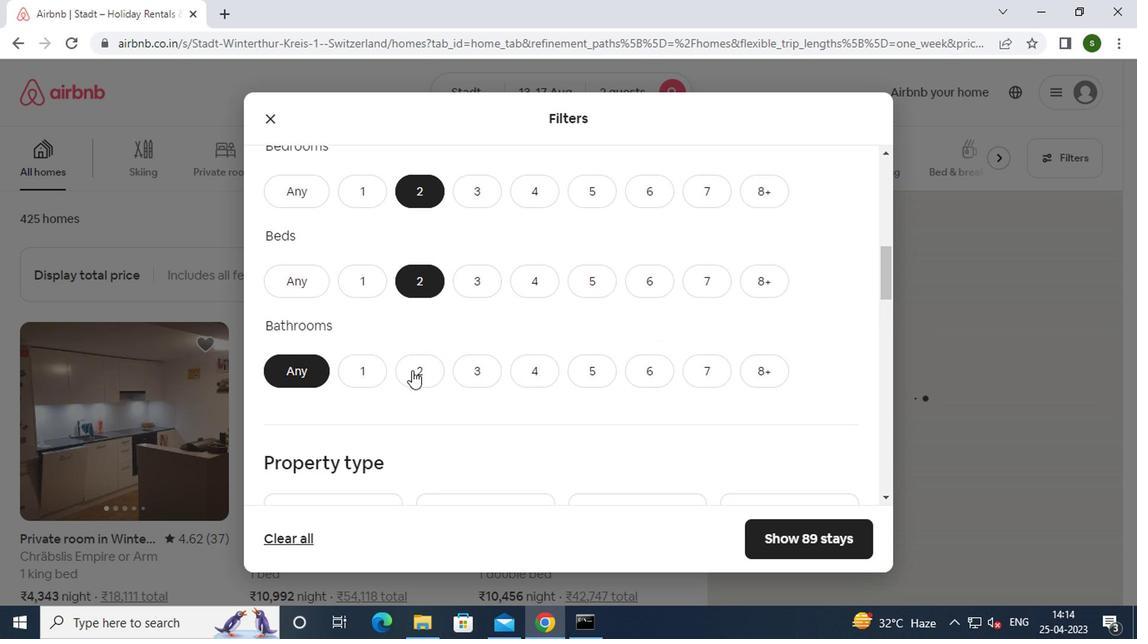 
Action: Mouse pressed left at (370, 369)
Screenshot: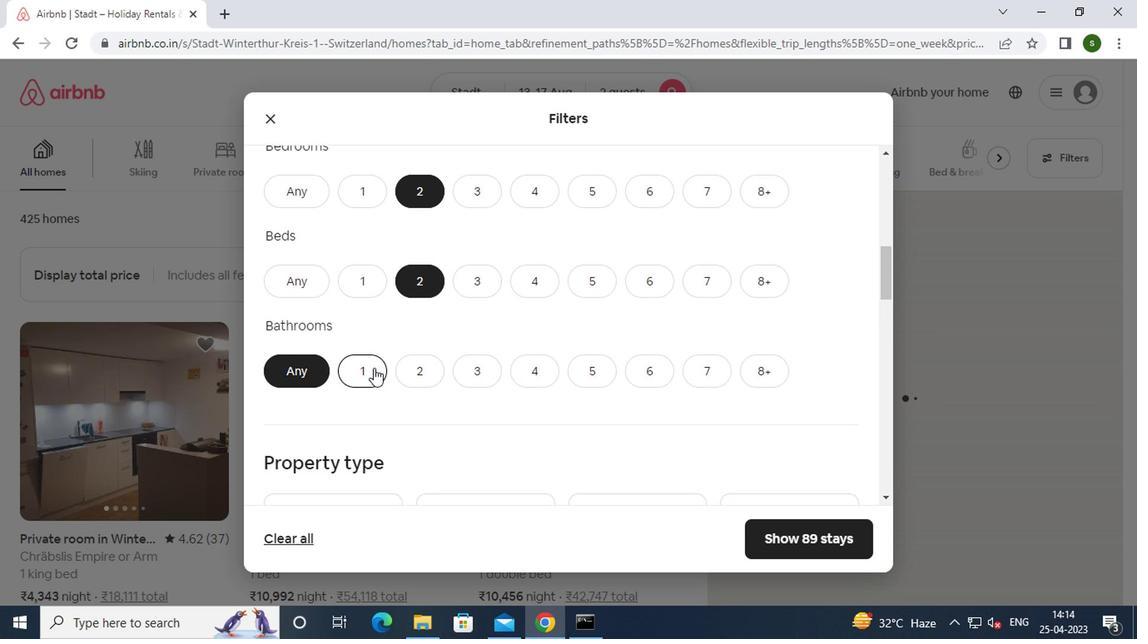 
Action: Mouse moved to (489, 357)
Screenshot: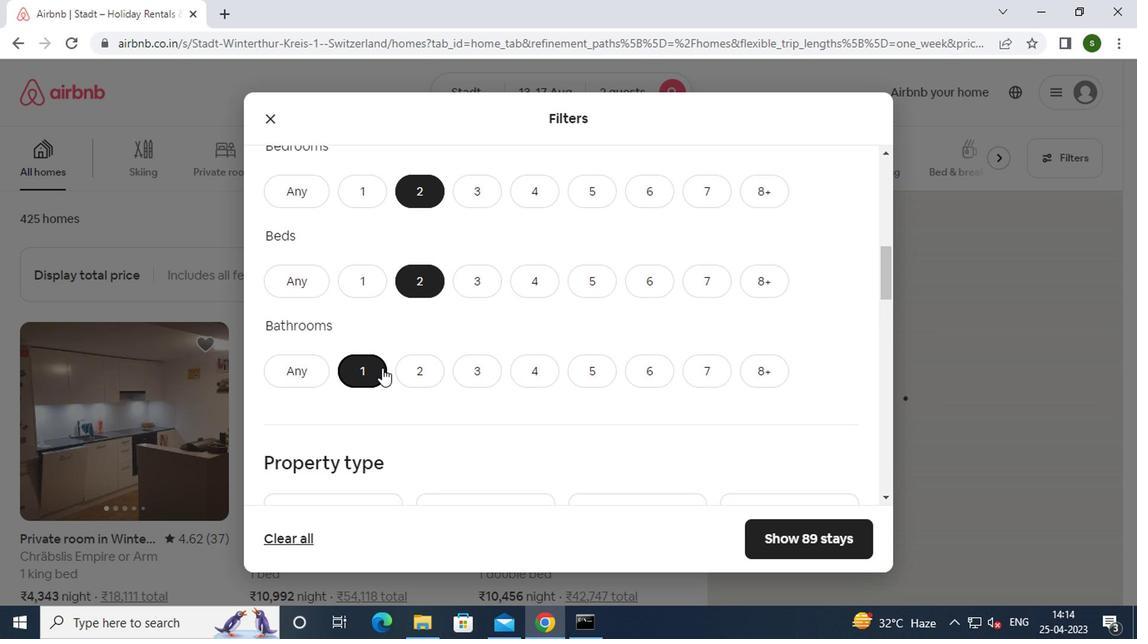 
Action: Mouse scrolled (489, 356) with delta (0, 0)
Screenshot: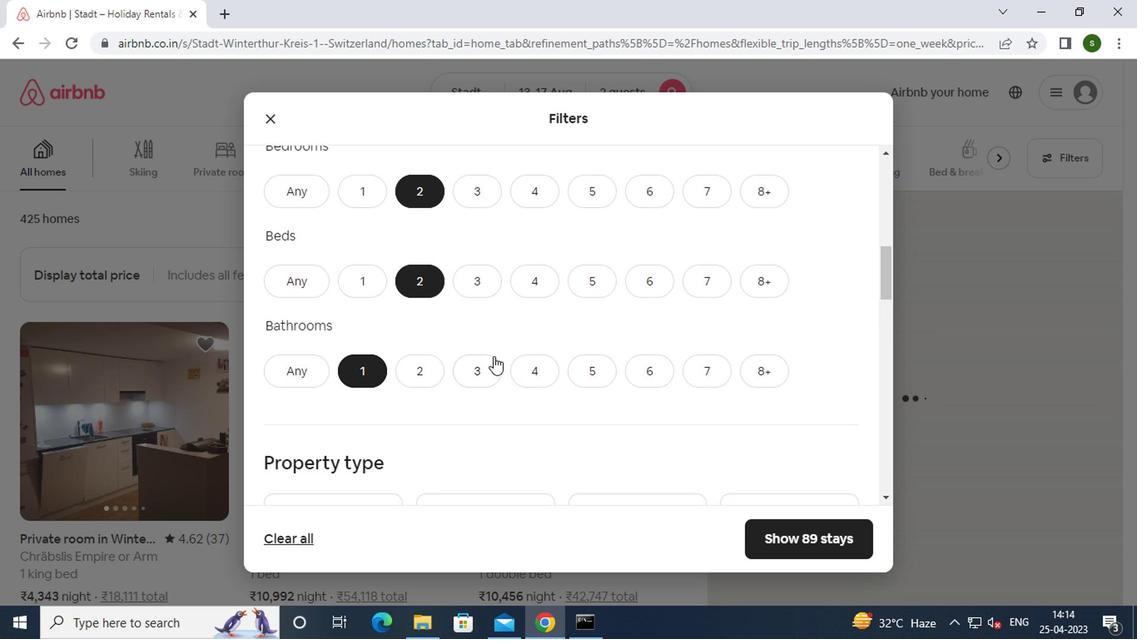 
Action: Mouse scrolled (489, 356) with delta (0, 0)
Screenshot: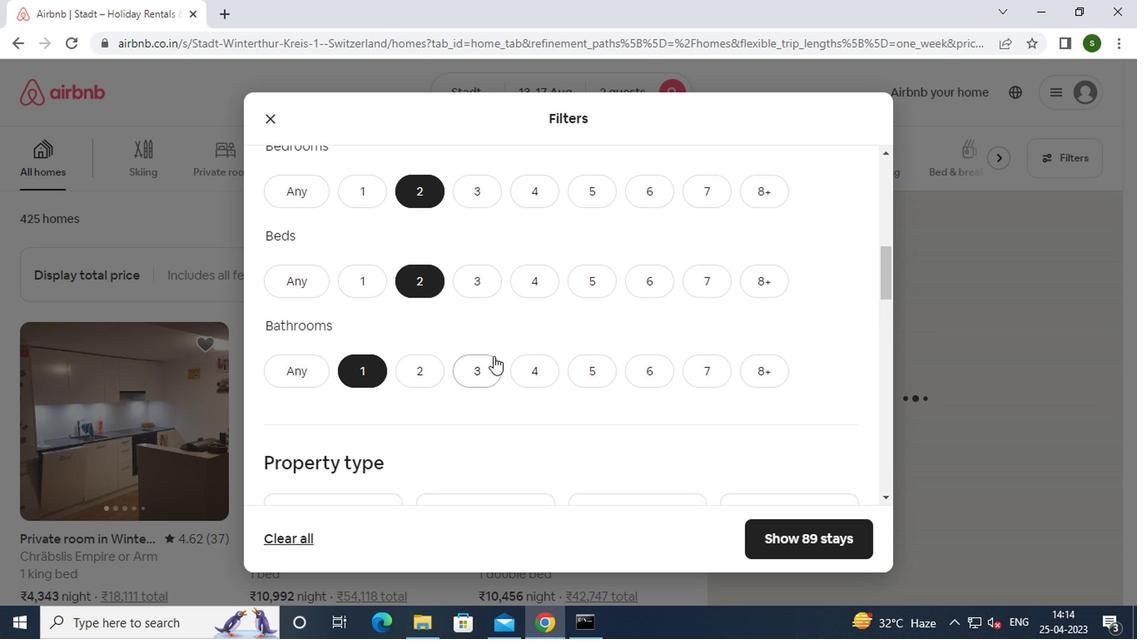 
Action: Mouse scrolled (489, 356) with delta (0, 0)
Screenshot: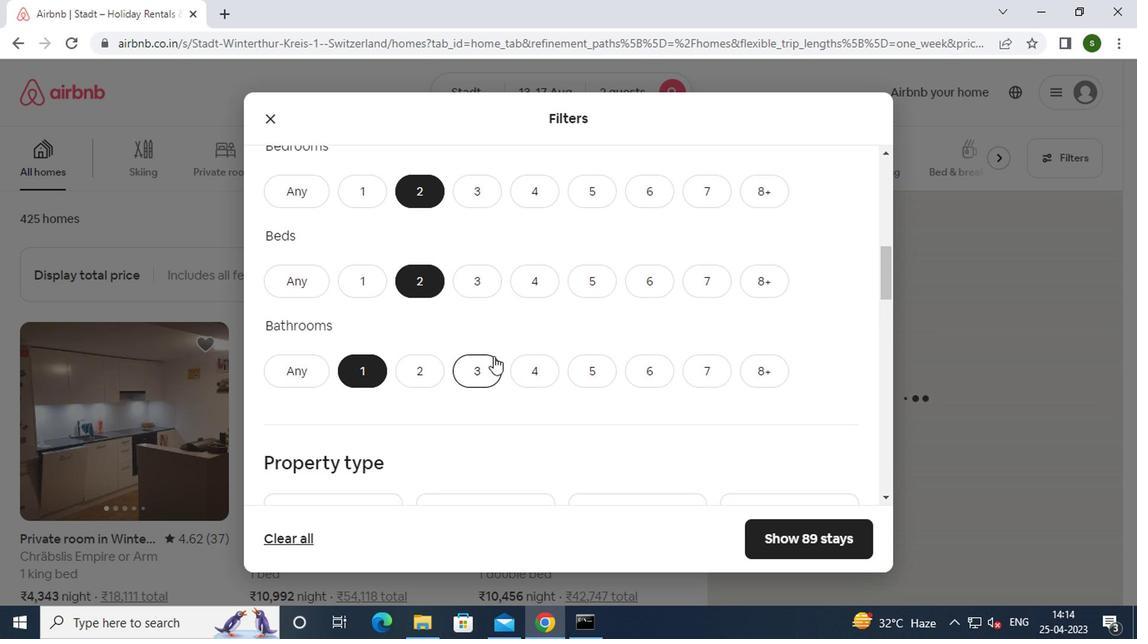 
Action: Mouse moved to (311, 309)
Screenshot: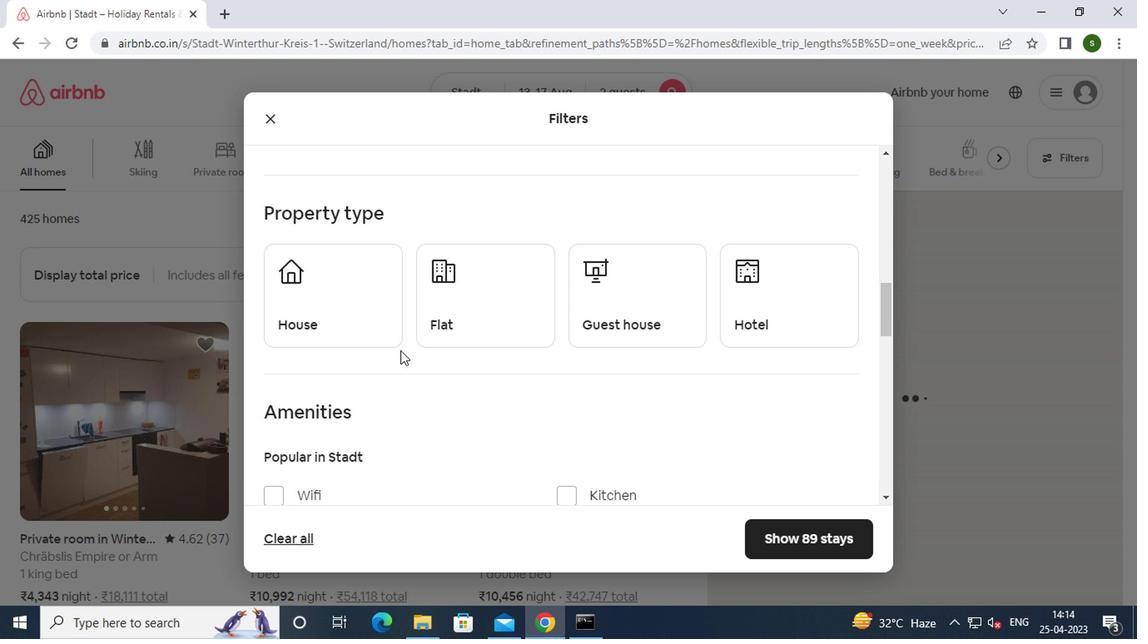 
Action: Mouse pressed left at (311, 309)
Screenshot: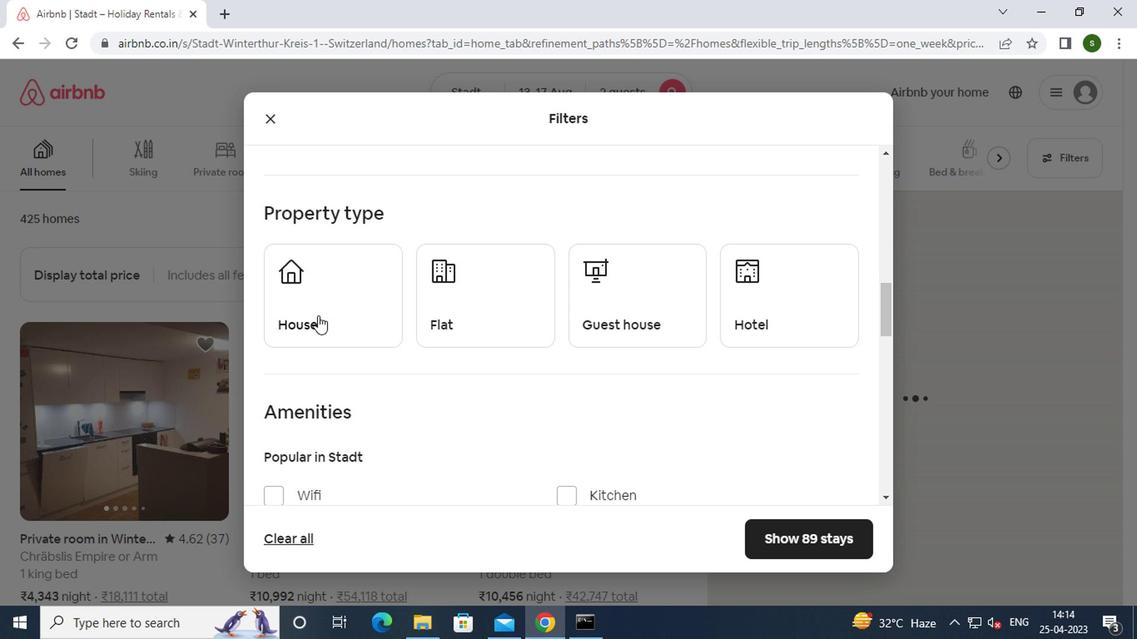 
Action: Mouse moved to (452, 301)
Screenshot: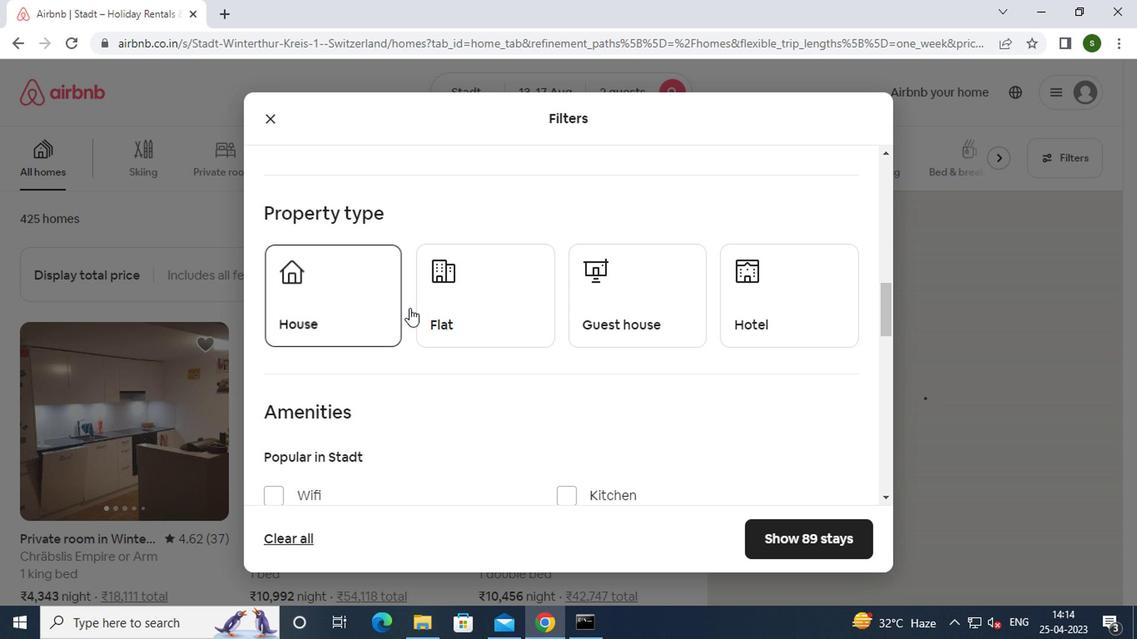 
Action: Mouse pressed left at (452, 301)
Screenshot: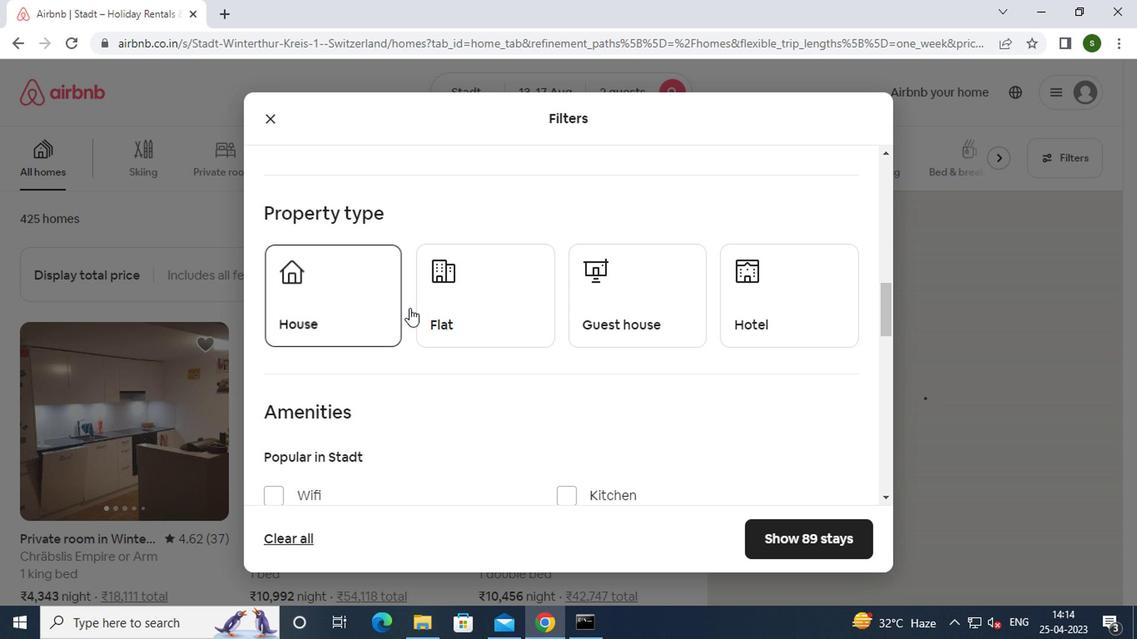 
Action: Mouse moved to (590, 296)
Screenshot: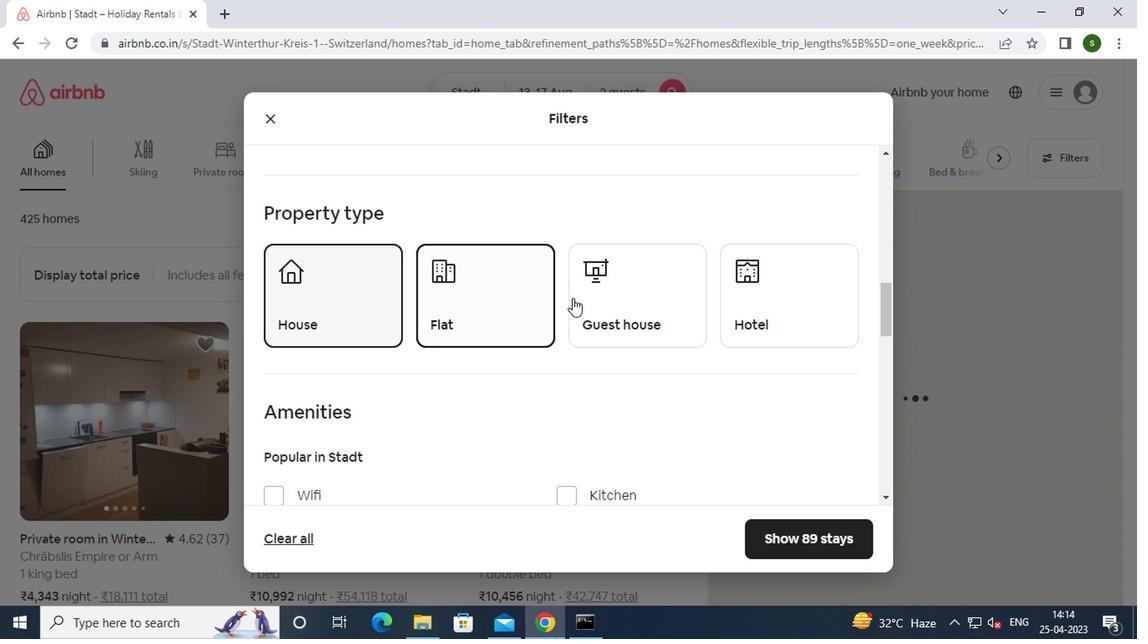 
Action: Mouse pressed left at (590, 296)
Screenshot: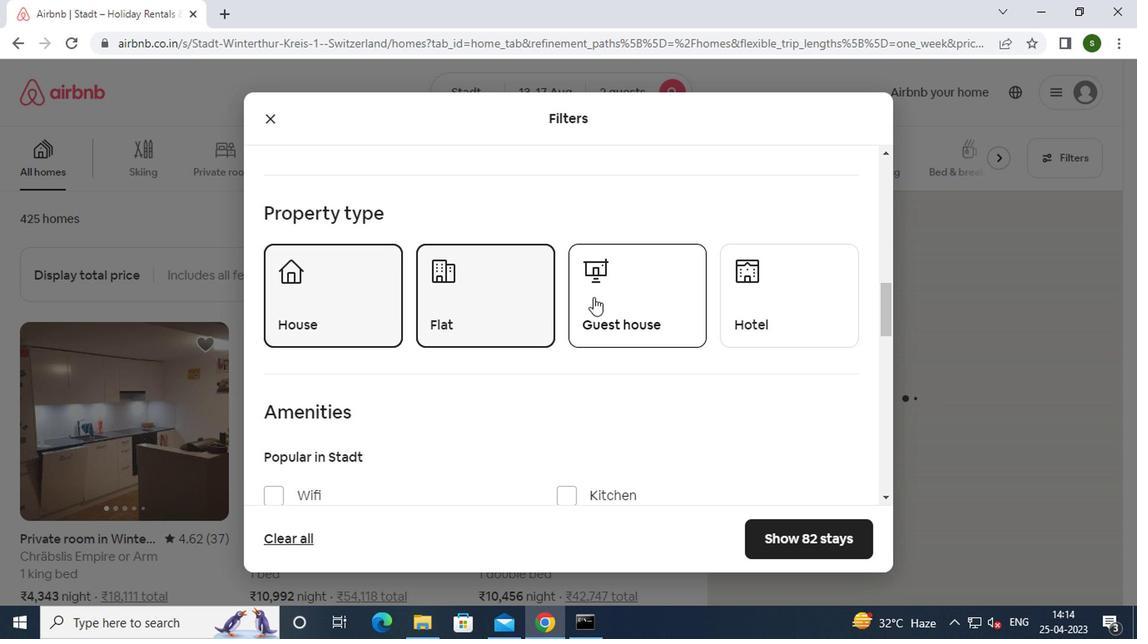 
Action: Mouse moved to (589, 321)
Screenshot: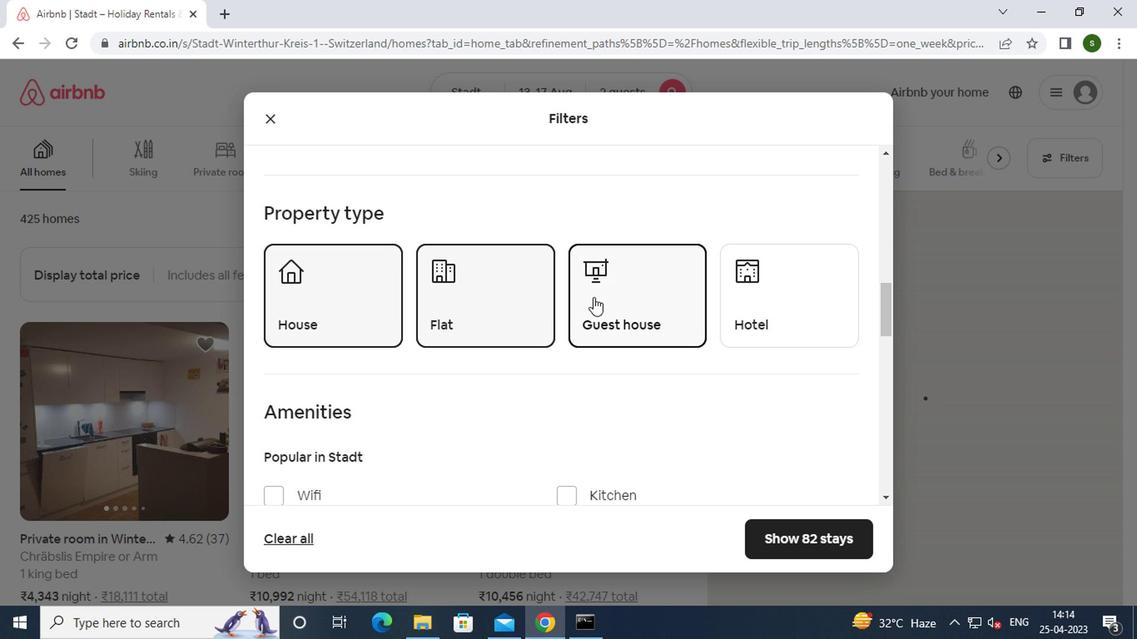 
Action: Mouse scrolled (589, 319) with delta (0, -1)
Screenshot: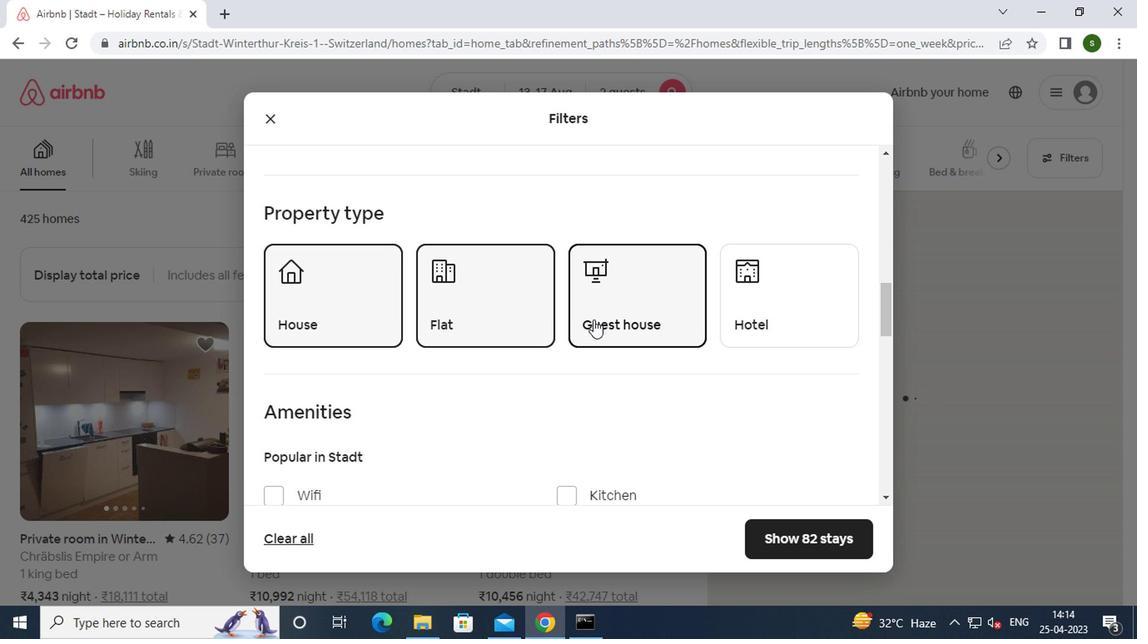 
Action: Mouse scrolled (589, 319) with delta (0, -1)
Screenshot: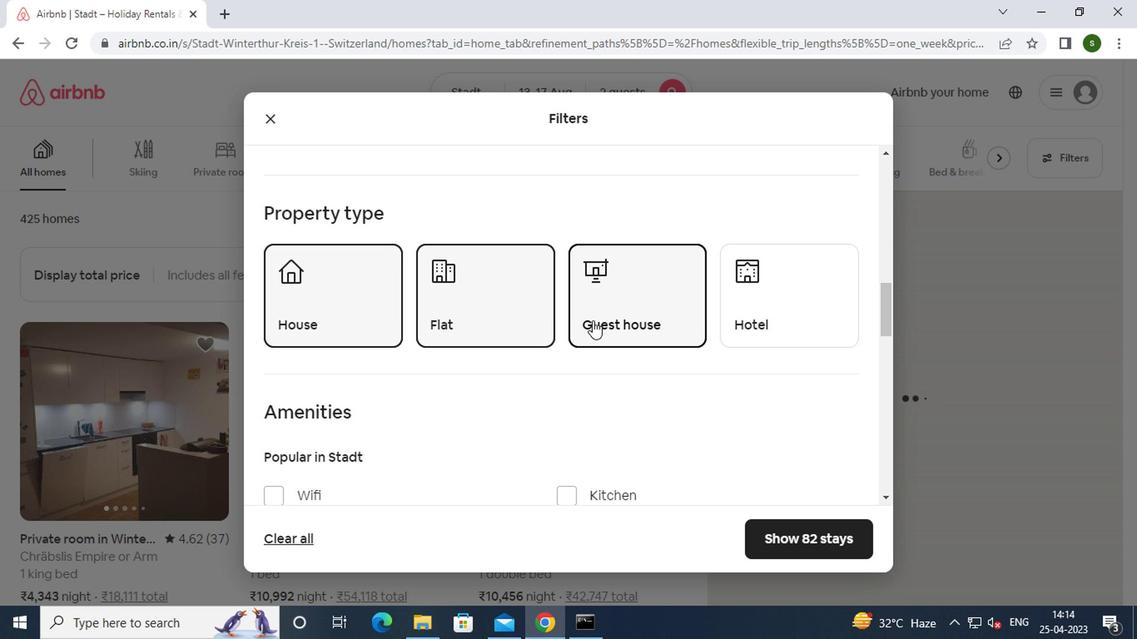 
Action: Mouse moved to (313, 335)
Screenshot: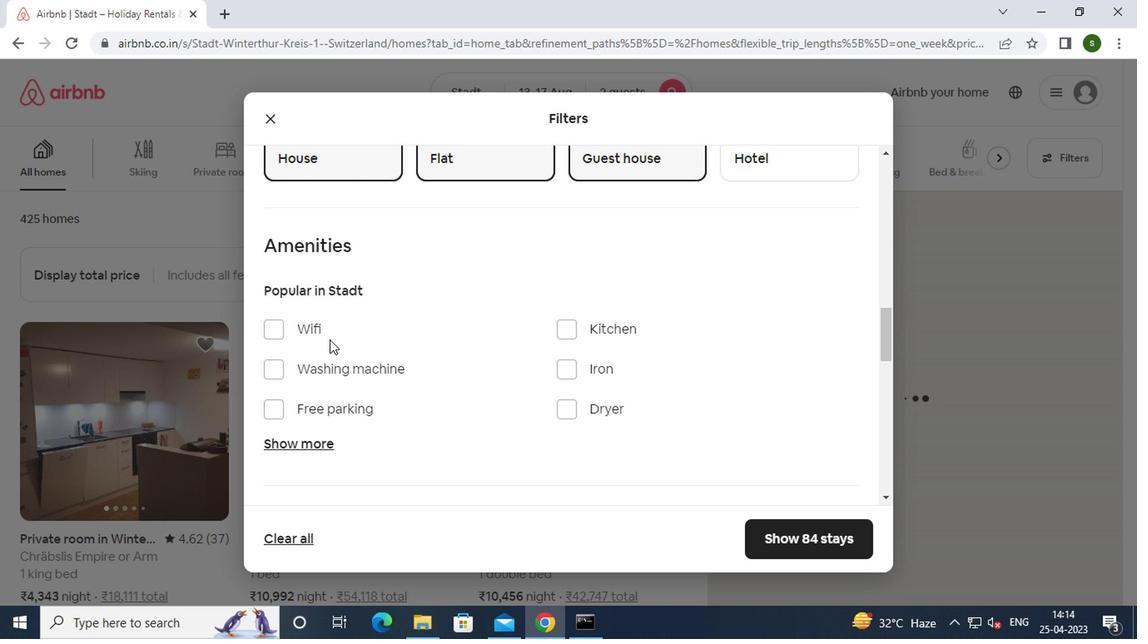 
Action: Mouse pressed left at (313, 335)
Screenshot: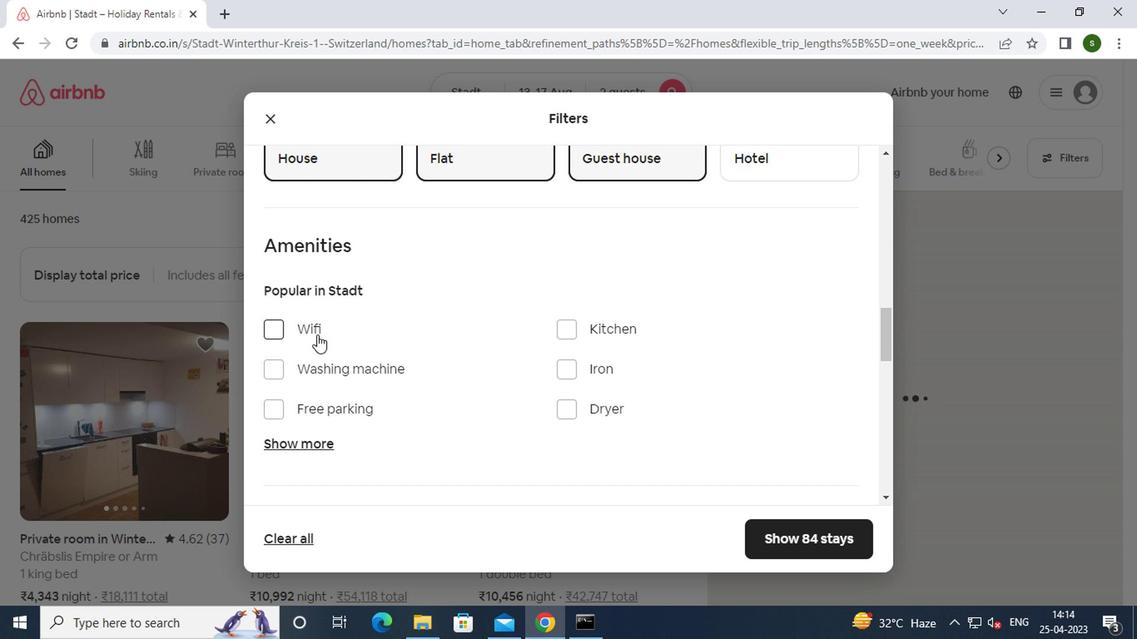 
Action: Mouse moved to (596, 322)
Screenshot: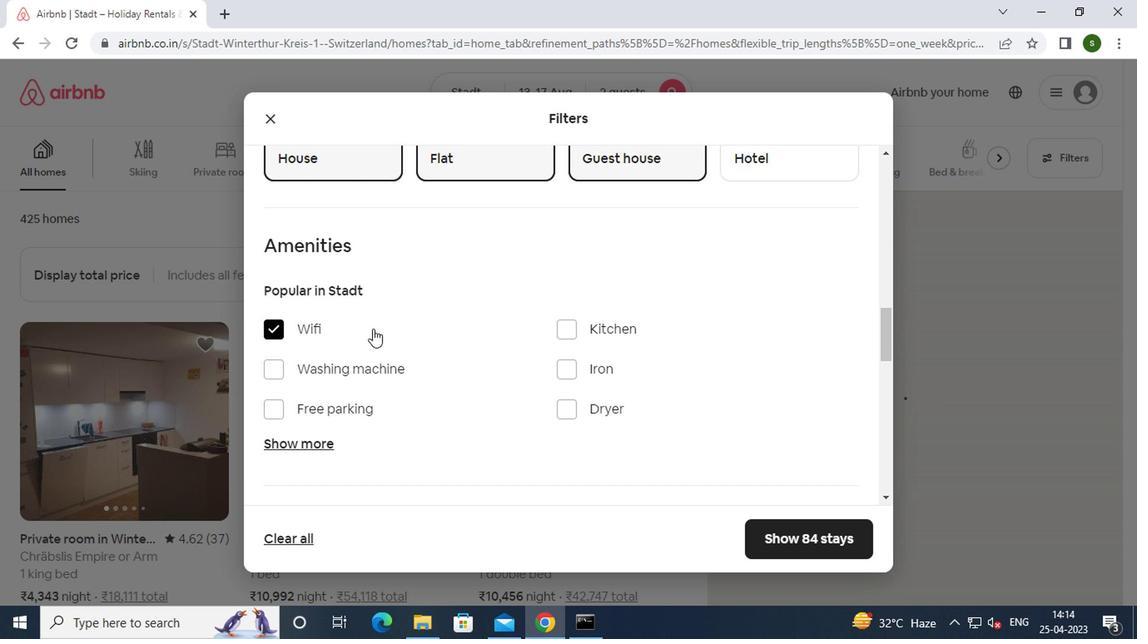 
Action: Mouse scrolled (596, 321) with delta (0, 0)
Screenshot: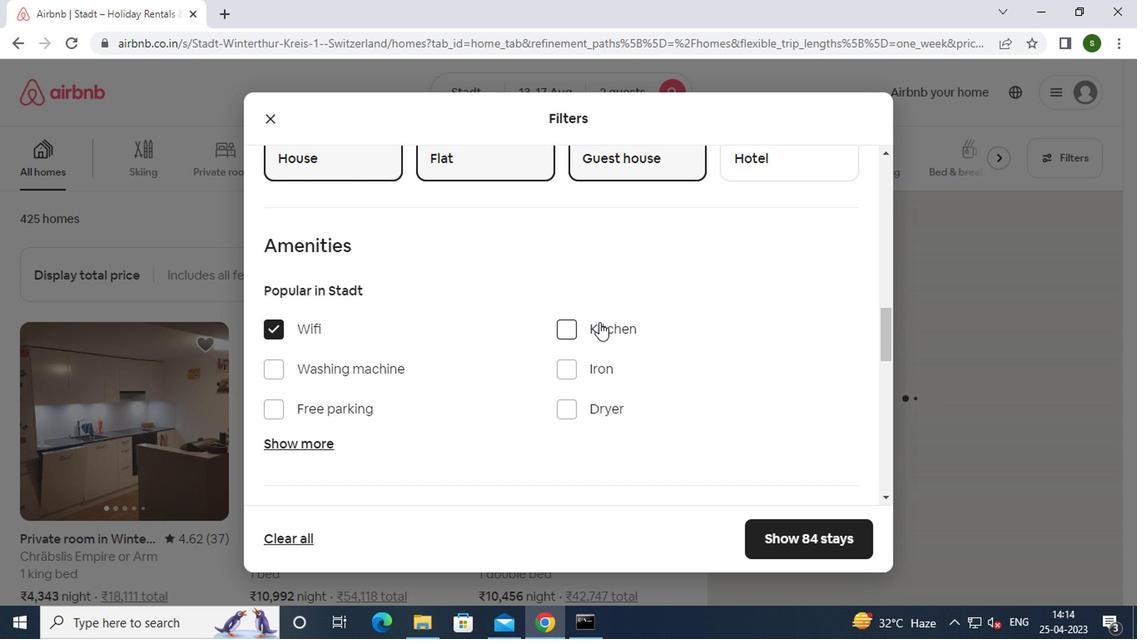 
Action: Mouse scrolled (596, 321) with delta (0, 0)
Screenshot: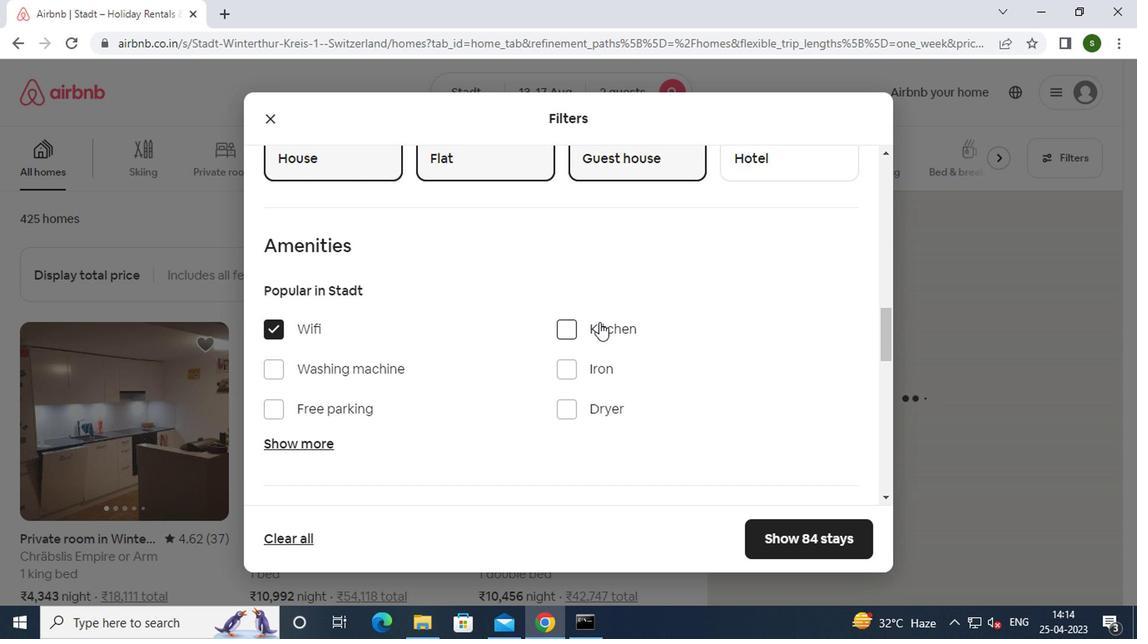 
Action: Mouse scrolled (596, 321) with delta (0, 0)
Screenshot: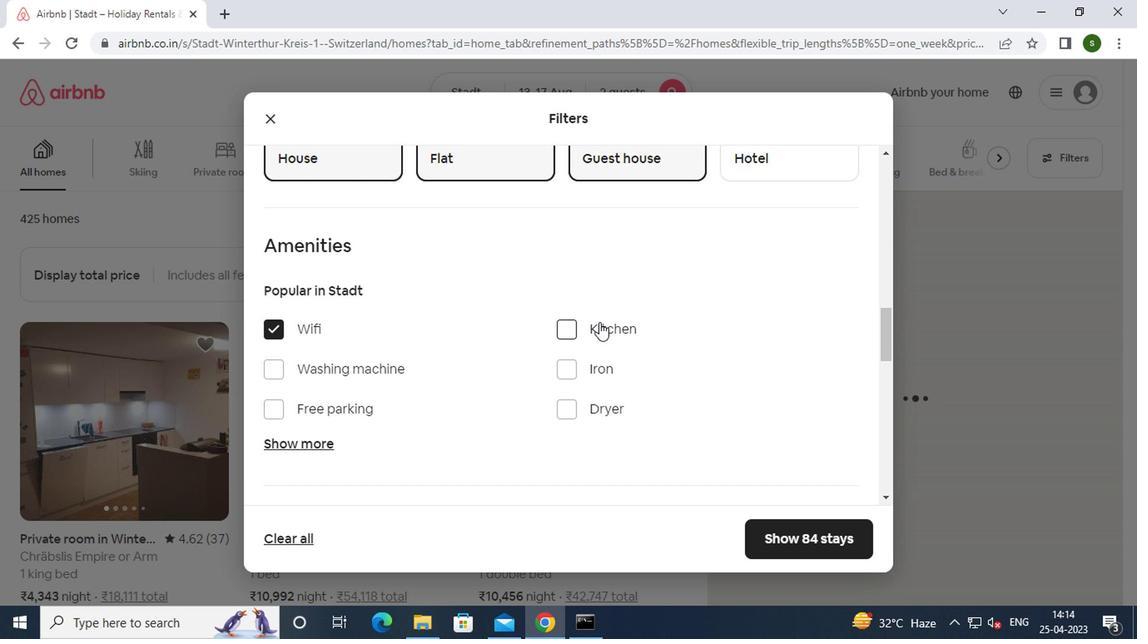 
Action: Mouse scrolled (596, 321) with delta (0, 0)
Screenshot: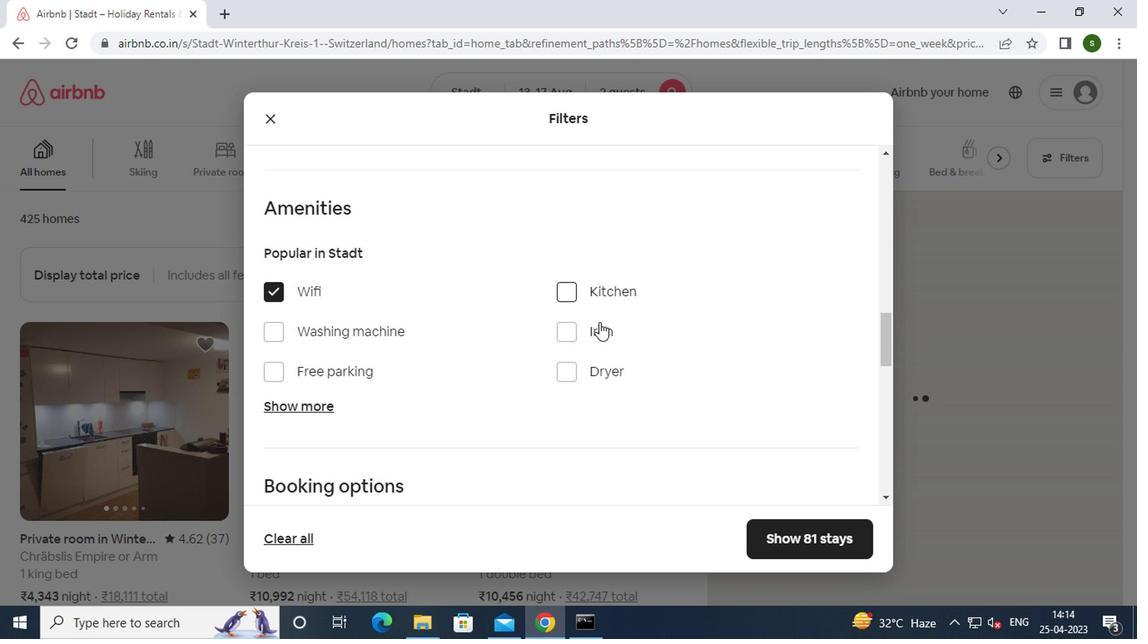 
Action: Mouse moved to (819, 308)
Screenshot: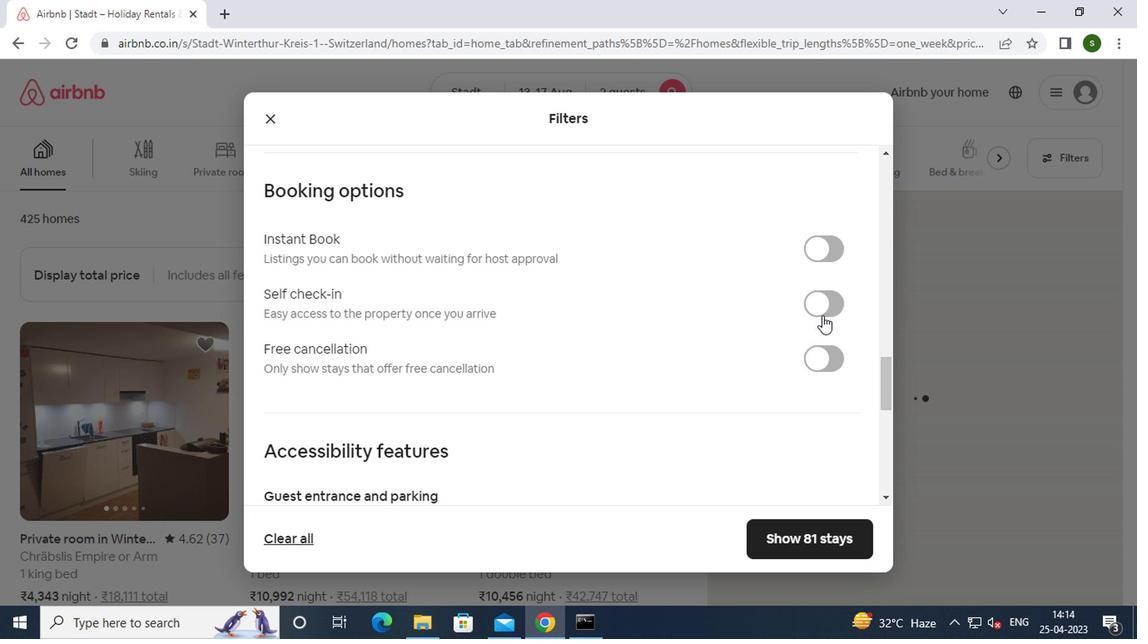 
Action: Mouse pressed left at (819, 308)
Screenshot: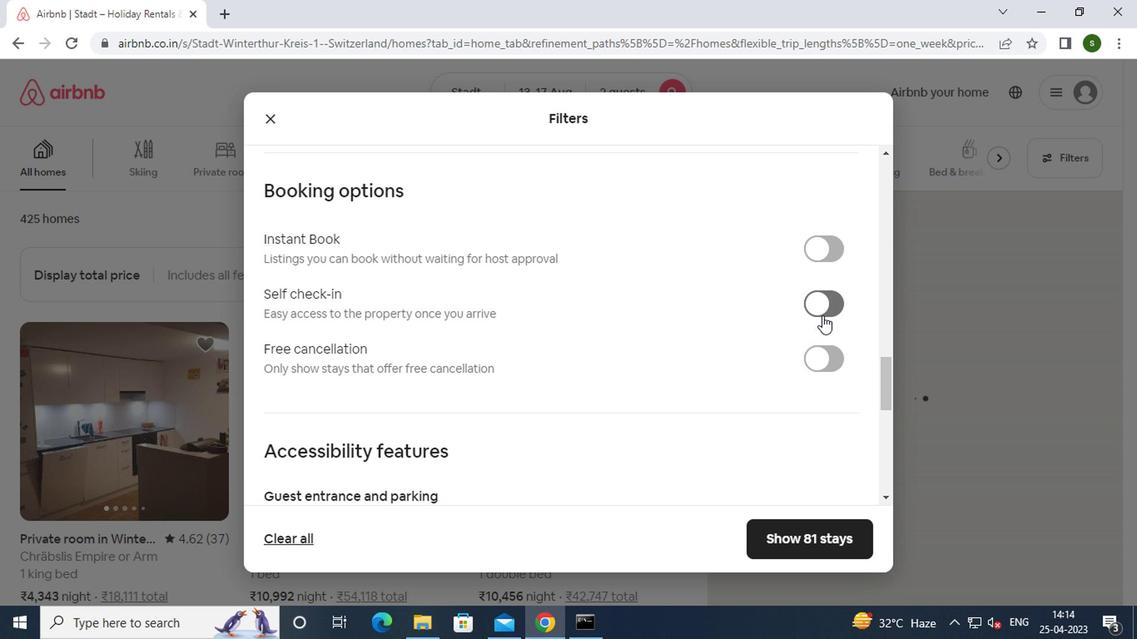 
Action: Mouse moved to (508, 348)
Screenshot: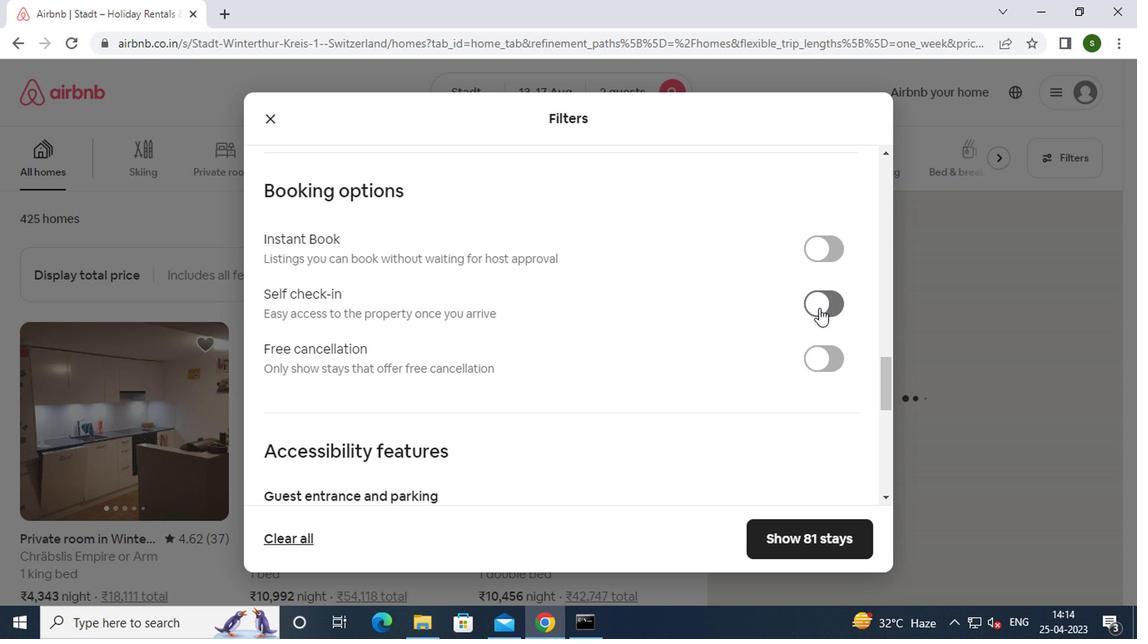 
Action: Mouse scrolled (508, 347) with delta (0, -1)
Screenshot: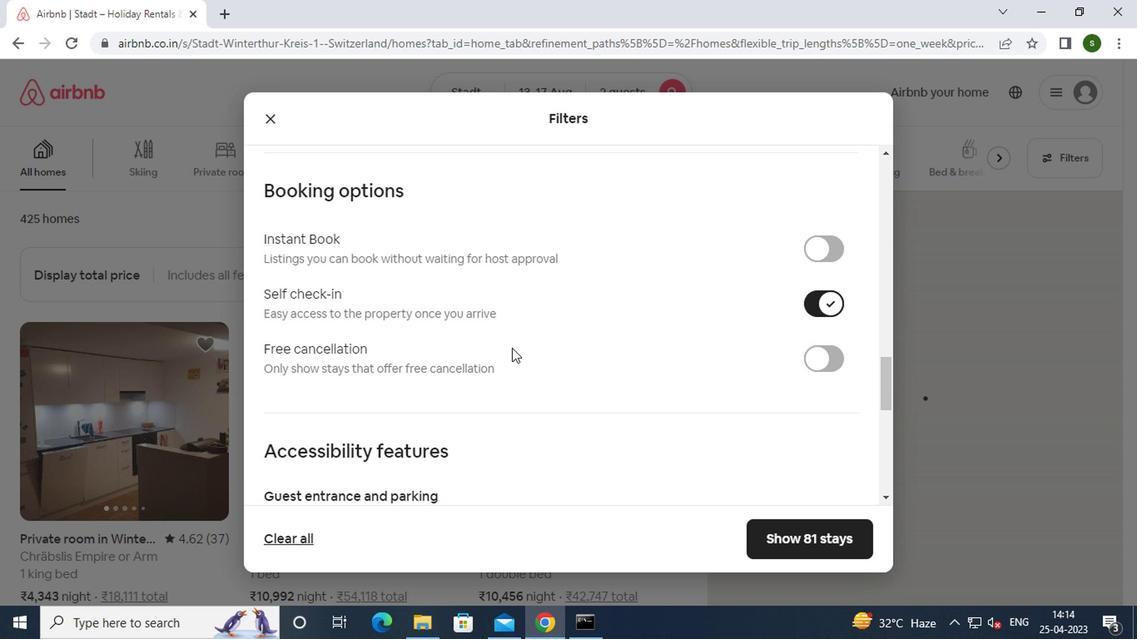 
Action: Mouse scrolled (508, 347) with delta (0, -1)
Screenshot: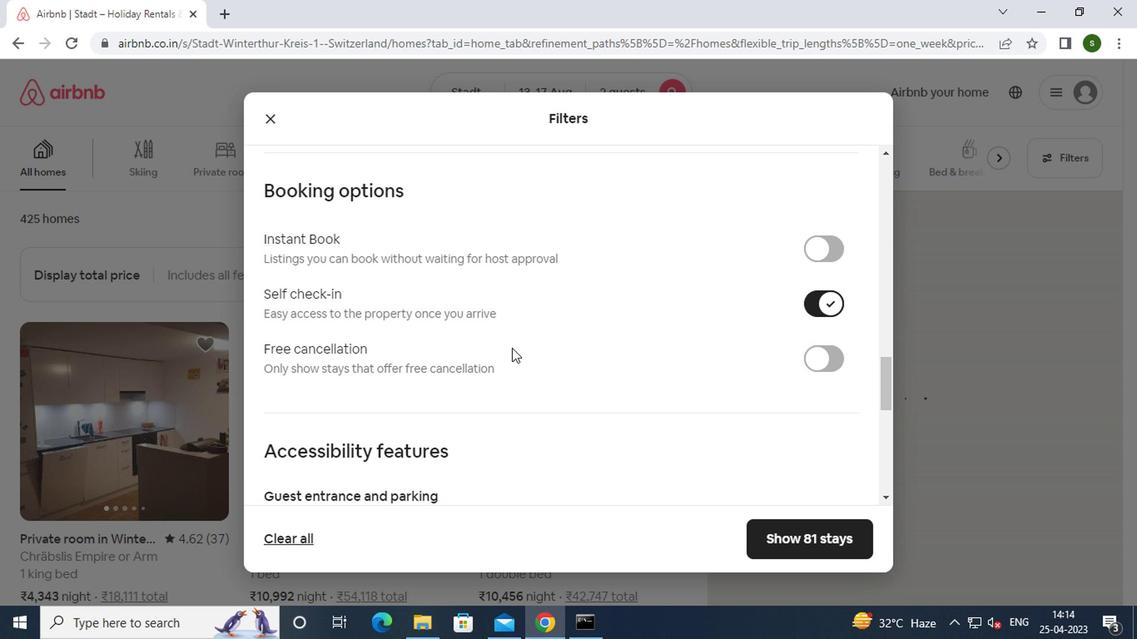 
Action: Mouse scrolled (508, 347) with delta (0, -1)
Screenshot: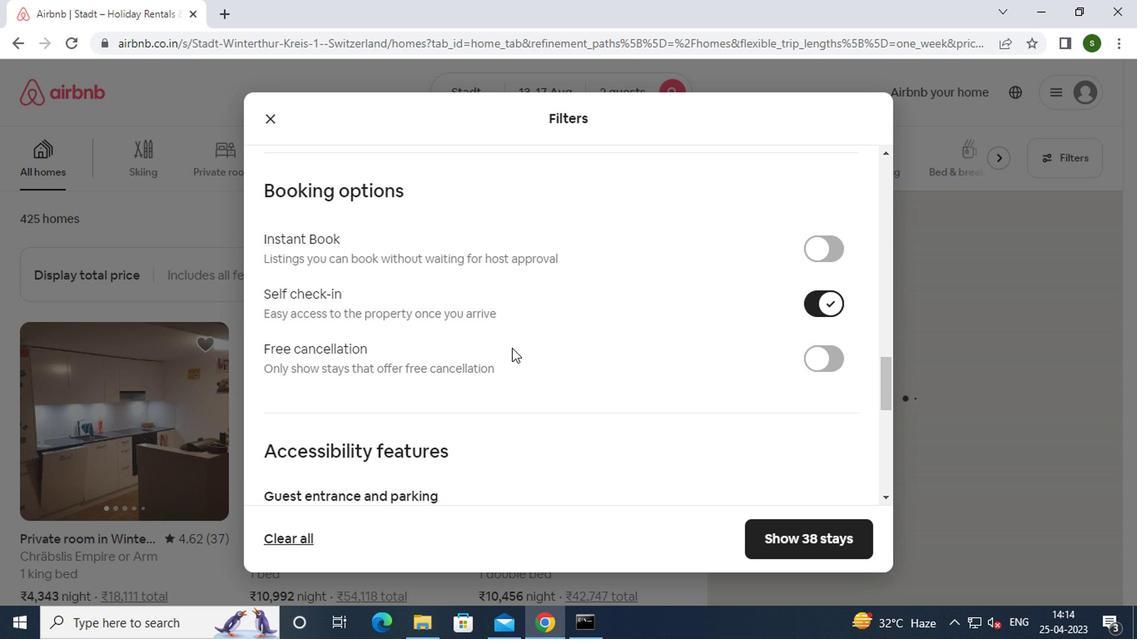 
Action: Mouse scrolled (508, 347) with delta (0, -1)
Screenshot: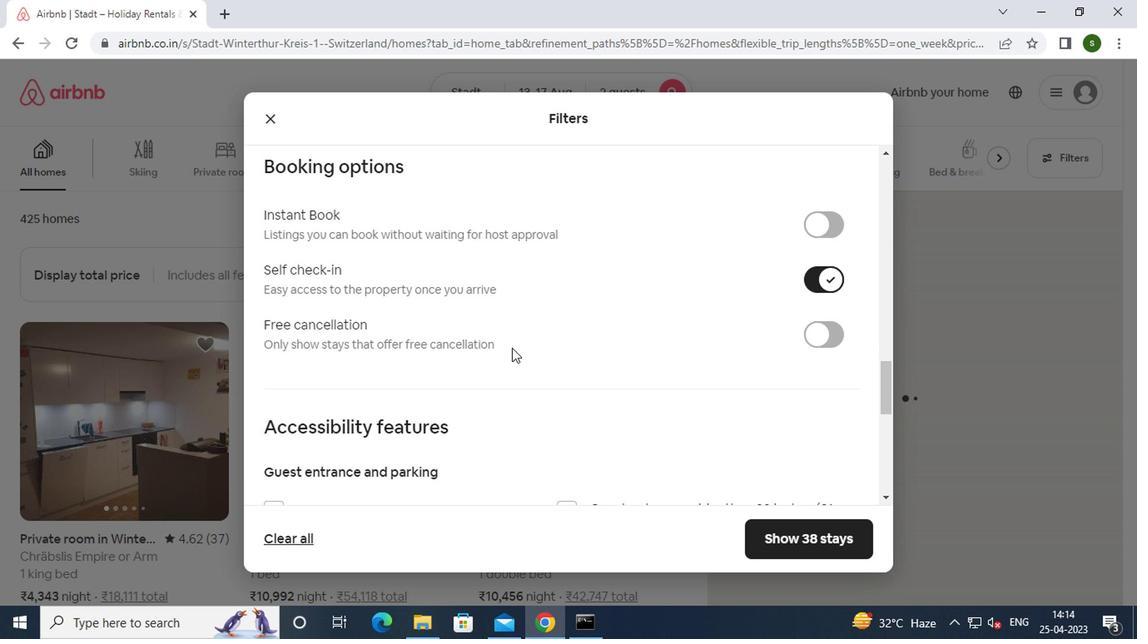 
Action: Mouse scrolled (508, 347) with delta (0, -1)
Screenshot: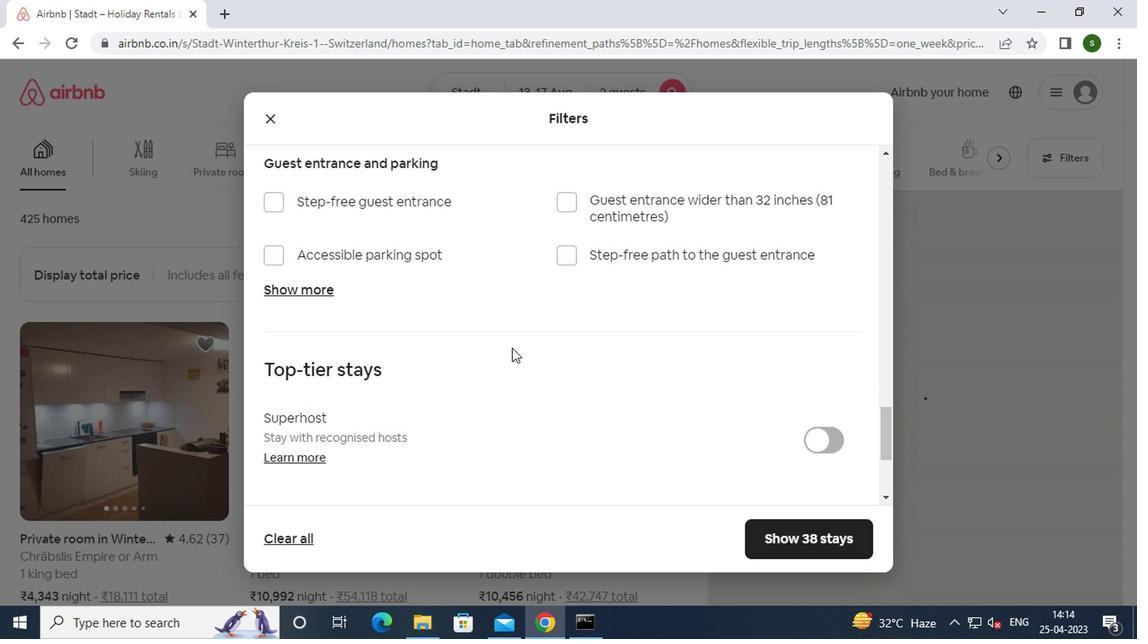 
Action: Mouse scrolled (508, 347) with delta (0, -1)
Screenshot: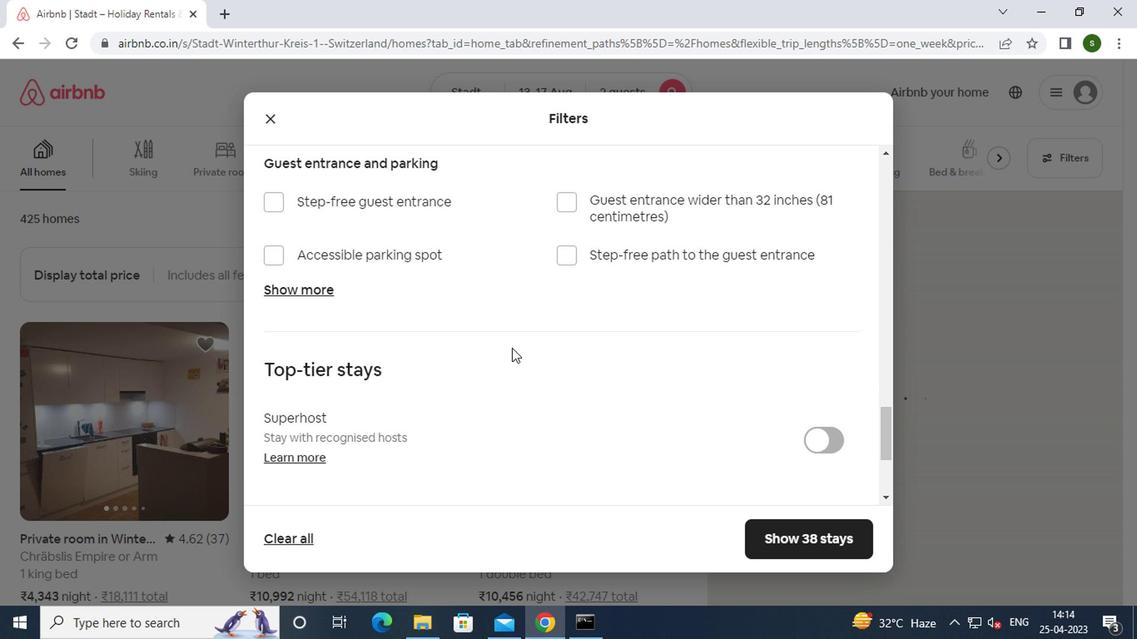 
Action: Mouse scrolled (508, 347) with delta (0, -1)
Screenshot: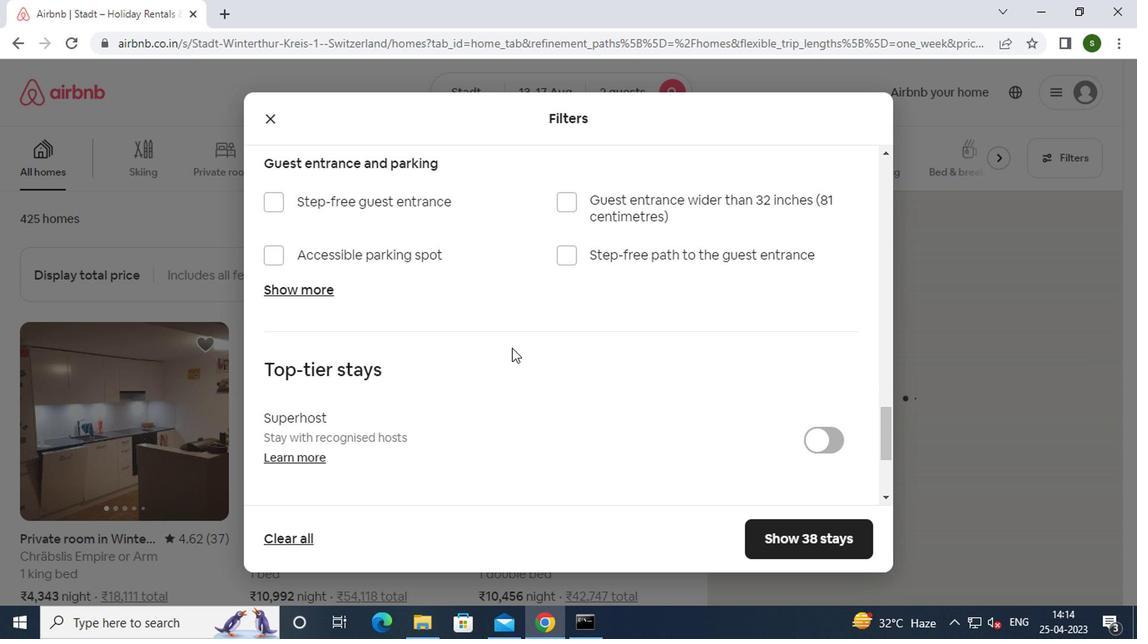 
Action: Mouse moved to (331, 391)
Screenshot: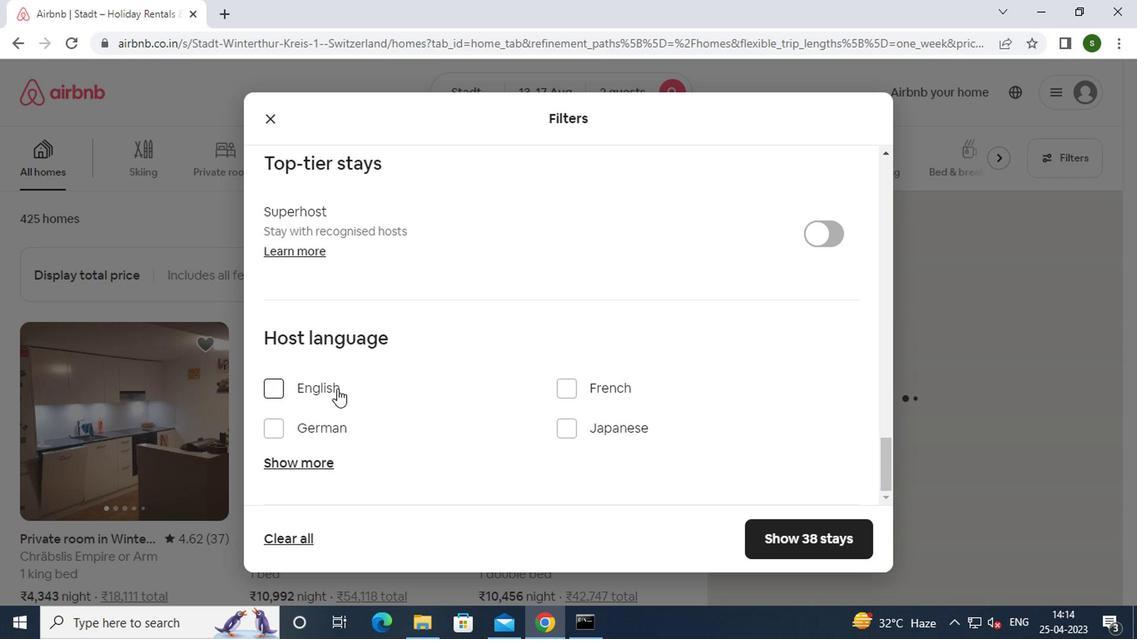 
Action: Mouse pressed left at (331, 391)
Screenshot: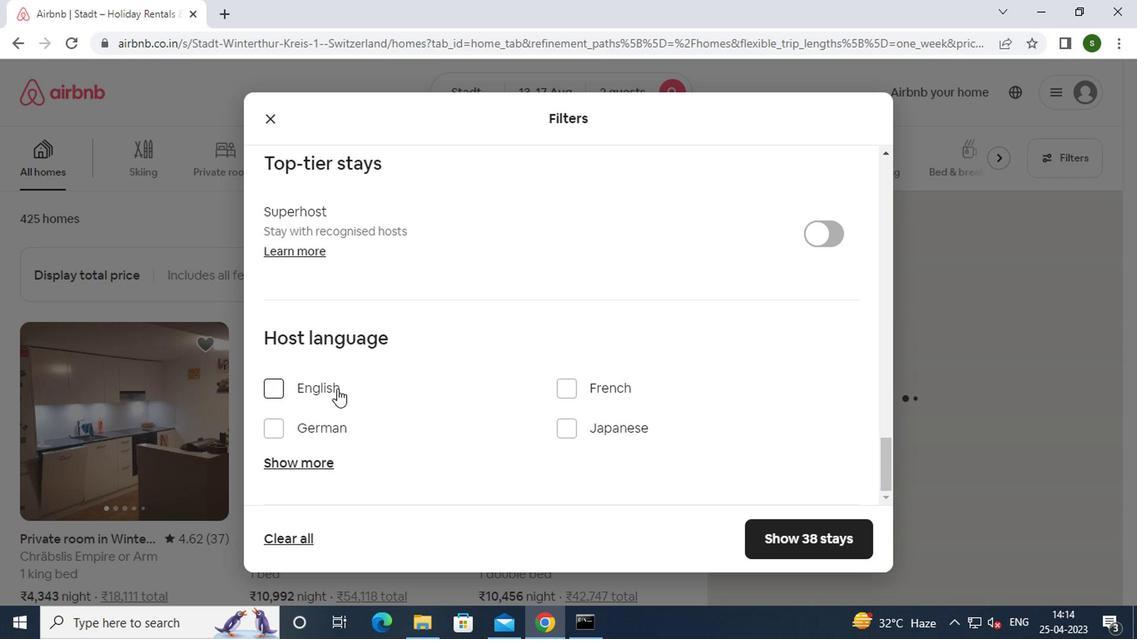 
Action: Mouse moved to (798, 533)
Screenshot: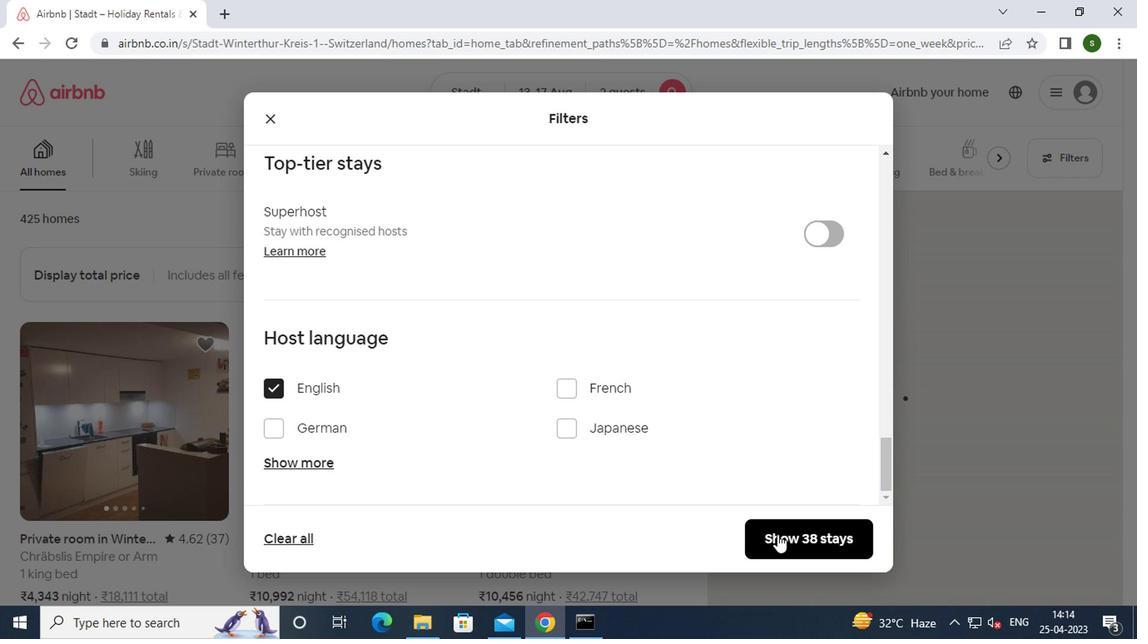
Action: Mouse pressed left at (798, 533)
Screenshot: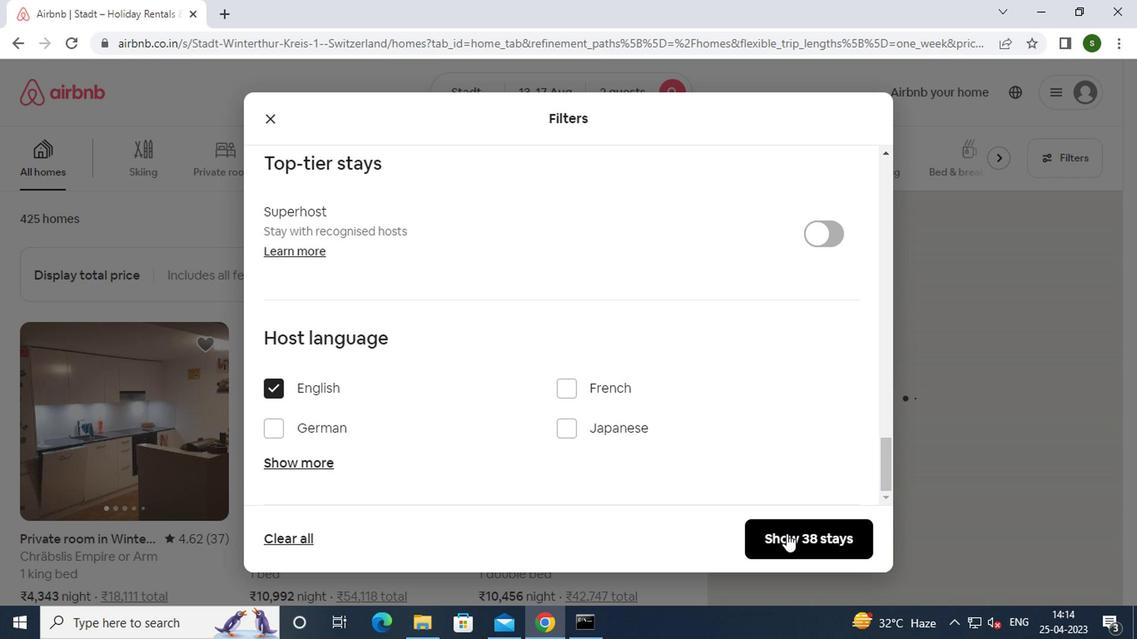 
Action: Mouse moved to (475, 263)
Screenshot: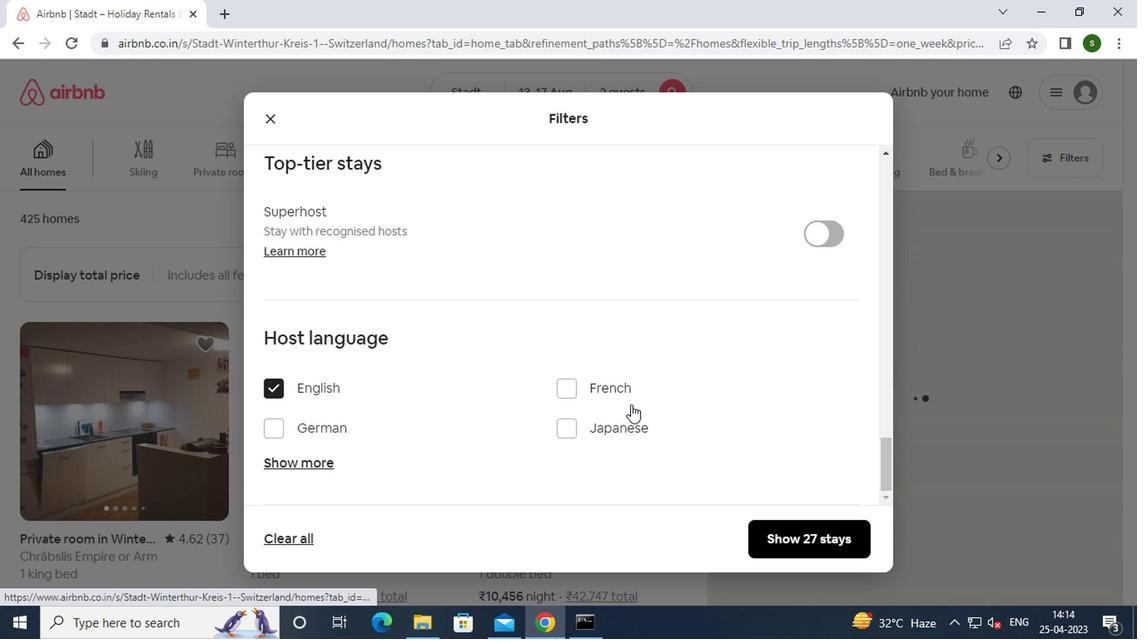 
